 Task: Search one way flight ticket for 4 adults, 2 children, 2 infants in seat and 1 infant on lap in economy from St. Petersburg: St. Pete-clearwater International Airport to Wilmington: Wilmington International Airport on 8-6-2023. Choice of flights is Westjet. Price is upto 100000. Outbound departure time preference is 0:00.
Action: Mouse moved to (231, 314)
Screenshot: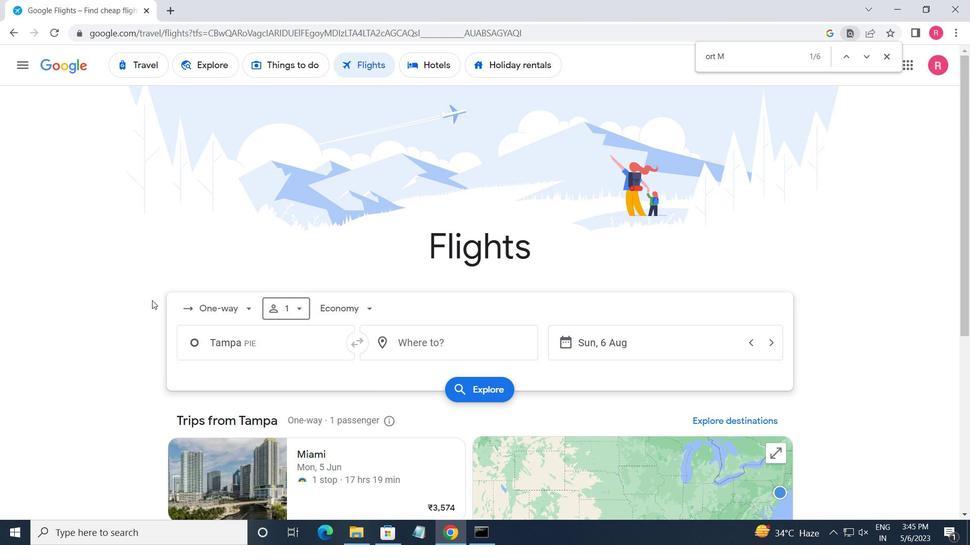 
Action: Mouse pressed left at (231, 314)
Screenshot: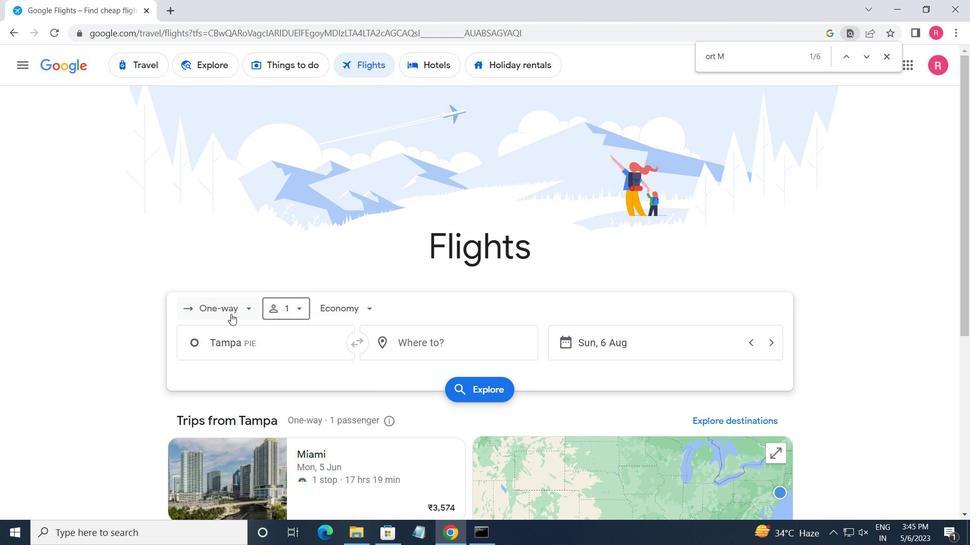 
Action: Mouse moved to (220, 370)
Screenshot: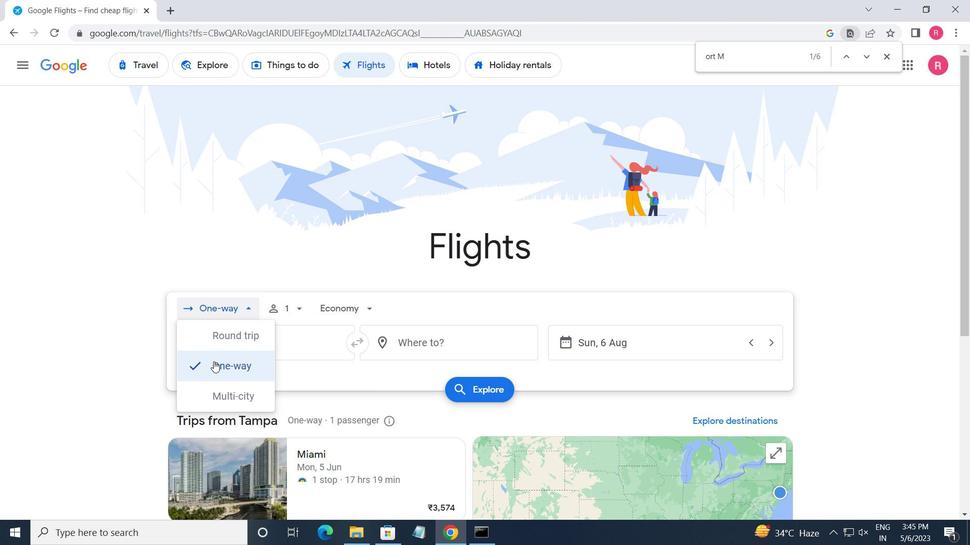 
Action: Mouse pressed left at (220, 370)
Screenshot: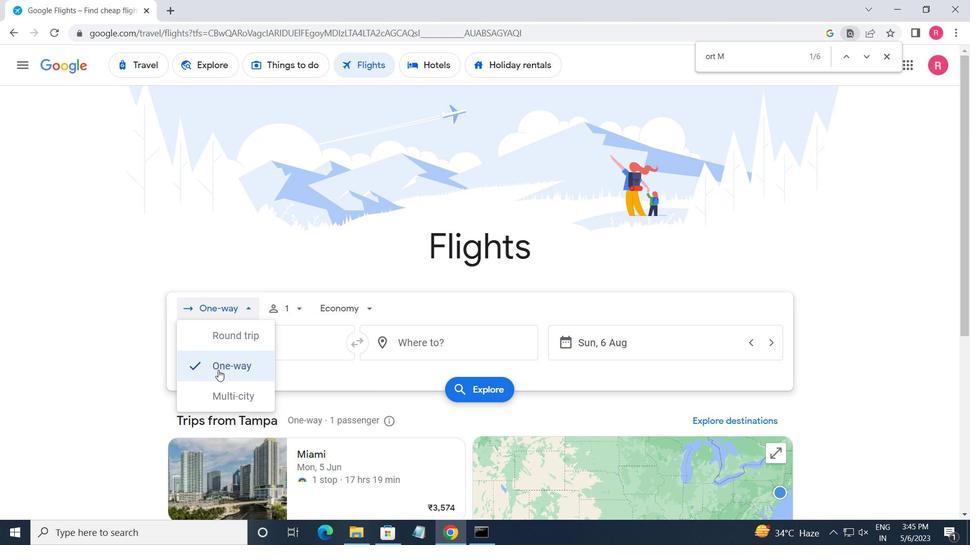 
Action: Mouse moved to (292, 318)
Screenshot: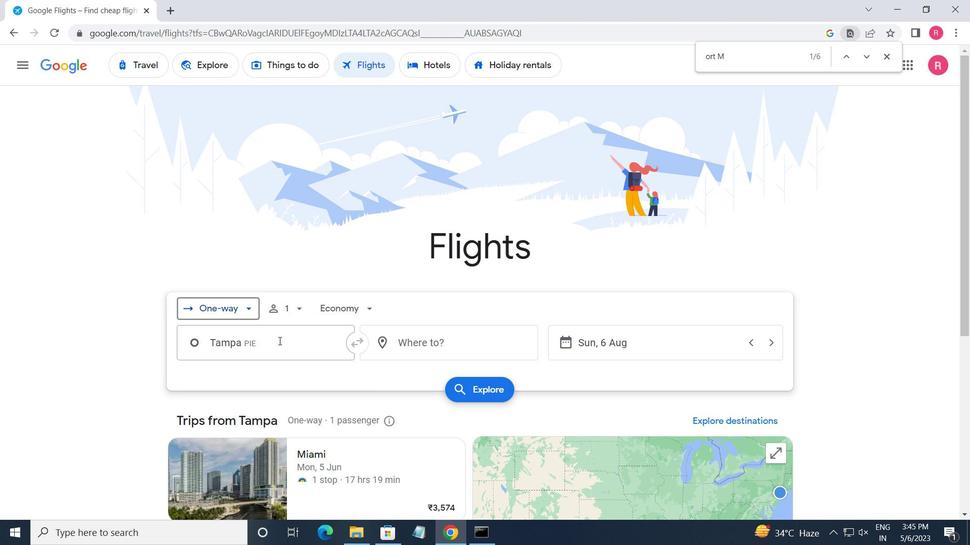 
Action: Mouse pressed left at (292, 318)
Screenshot: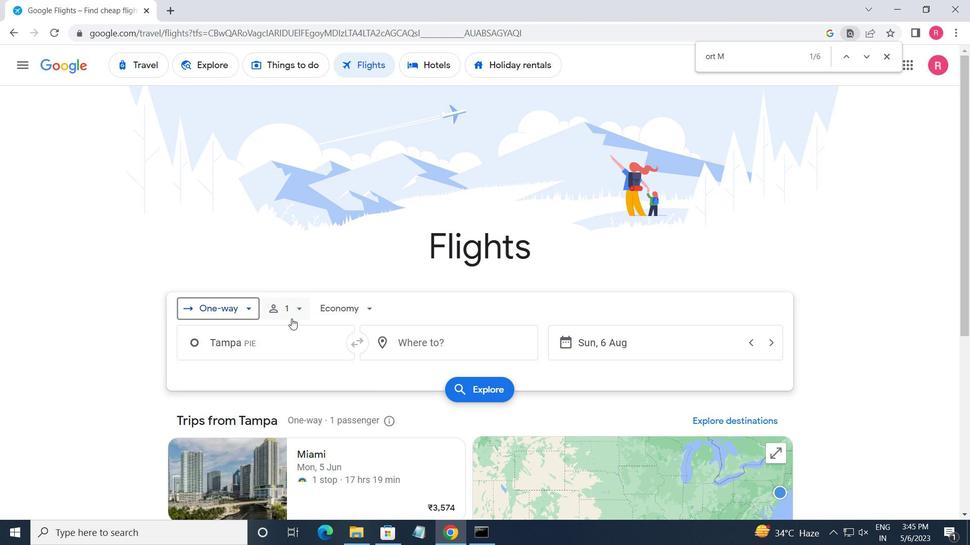 
Action: Mouse moved to (389, 344)
Screenshot: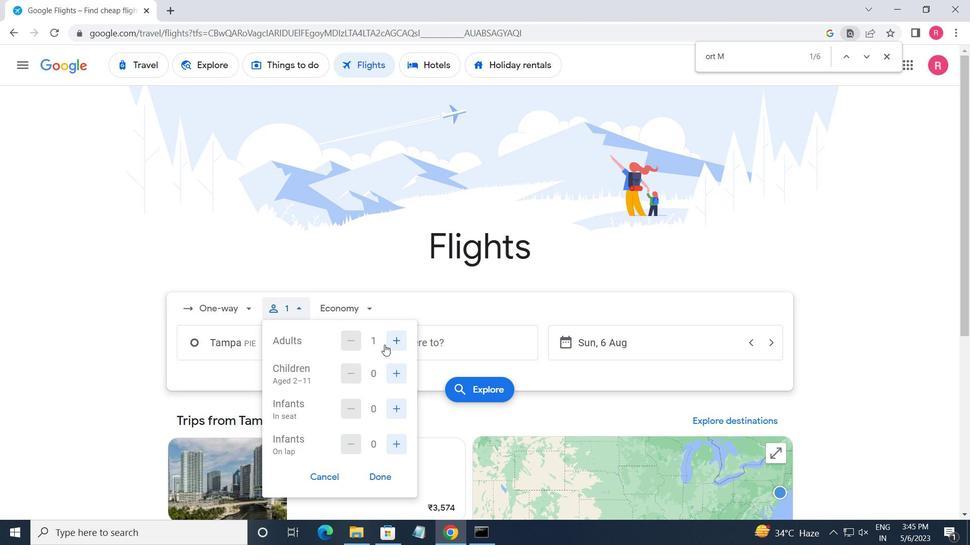 
Action: Mouse pressed left at (389, 344)
Screenshot: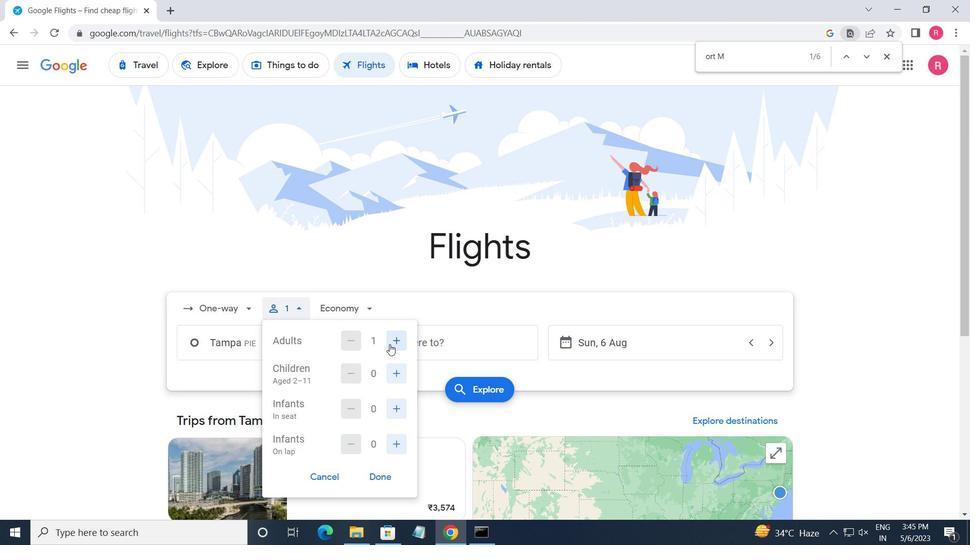 
Action: Mouse moved to (389, 343)
Screenshot: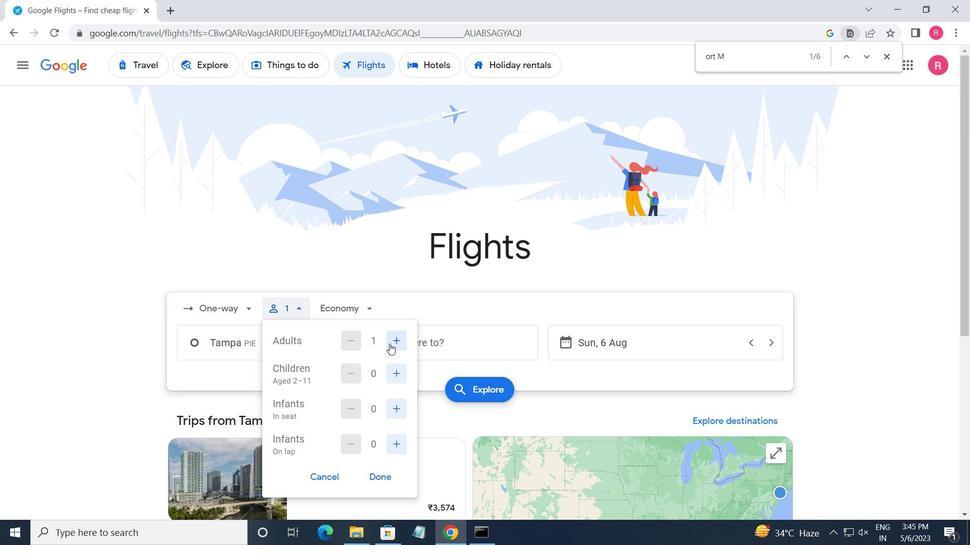 
Action: Mouse pressed left at (389, 343)
Screenshot: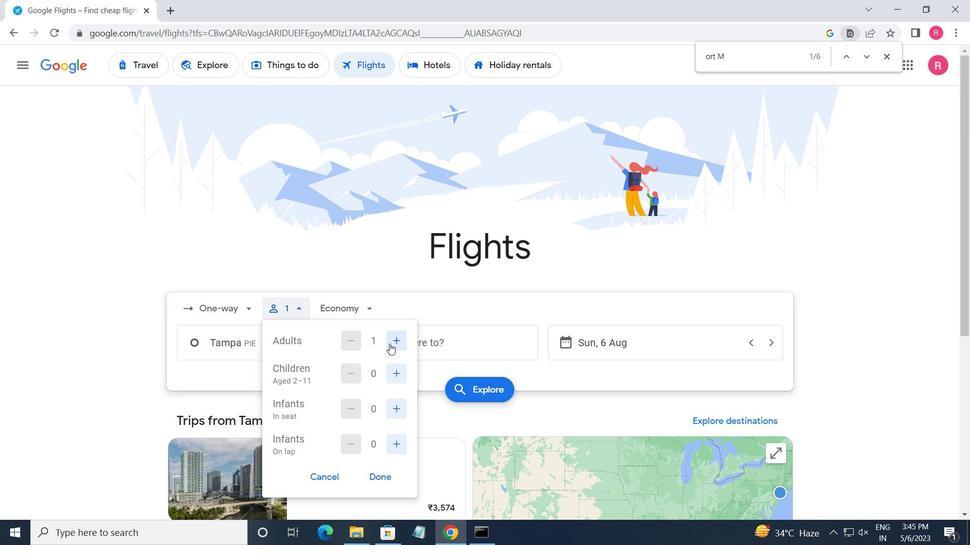 
Action: Mouse pressed left at (389, 343)
Screenshot: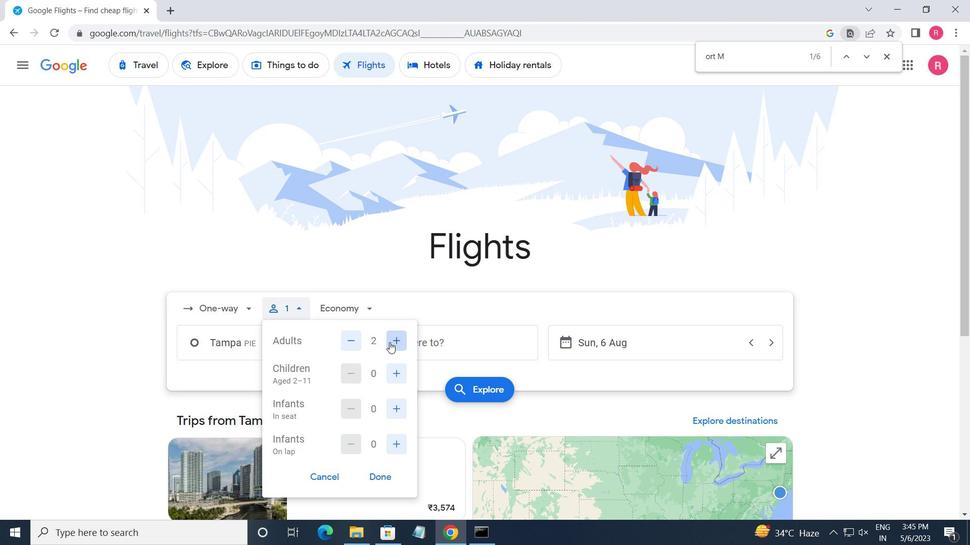 
Action: Mouse moved to (392, 368)
Screenshot: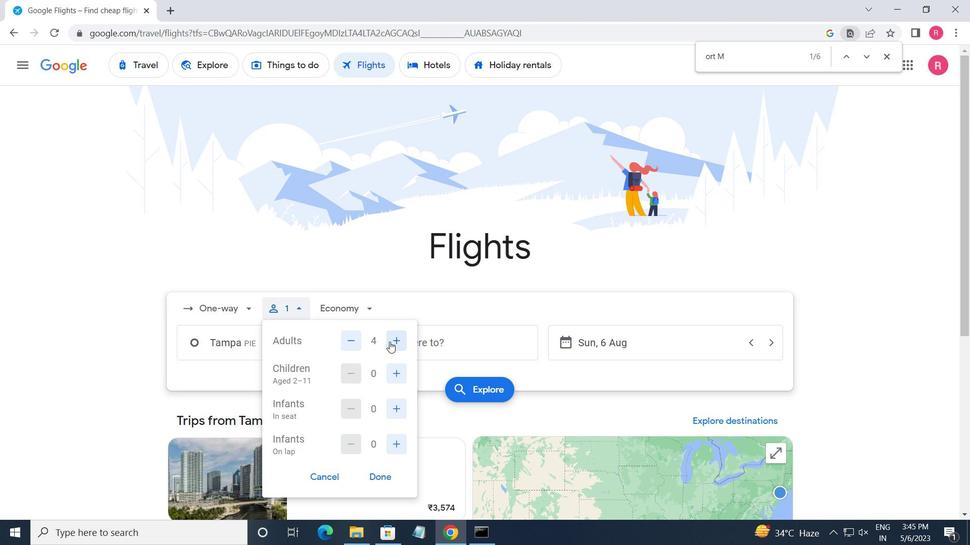 
Action: Mouse pressed left at (392, 368)
Screenshot: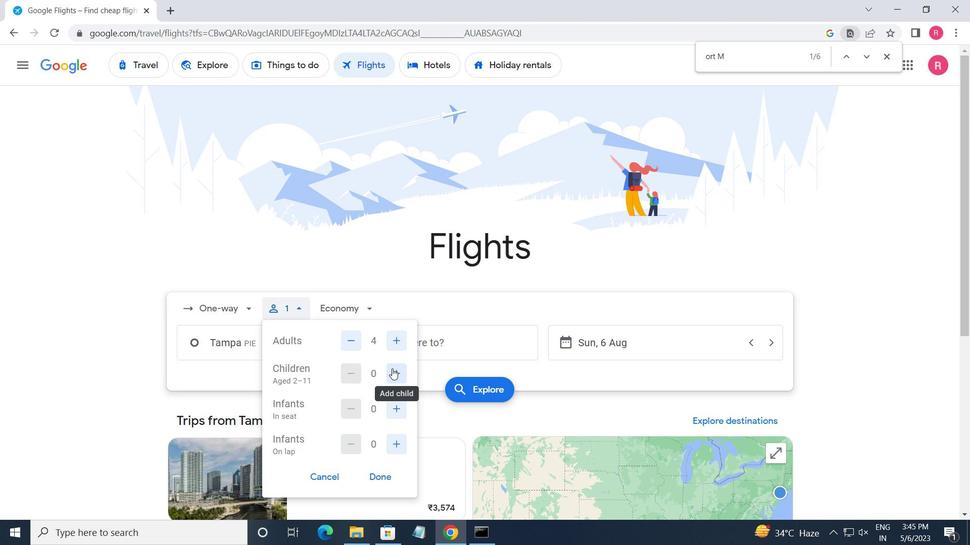 
Action: Mouse pressed left at (392, 368)
Screenshot: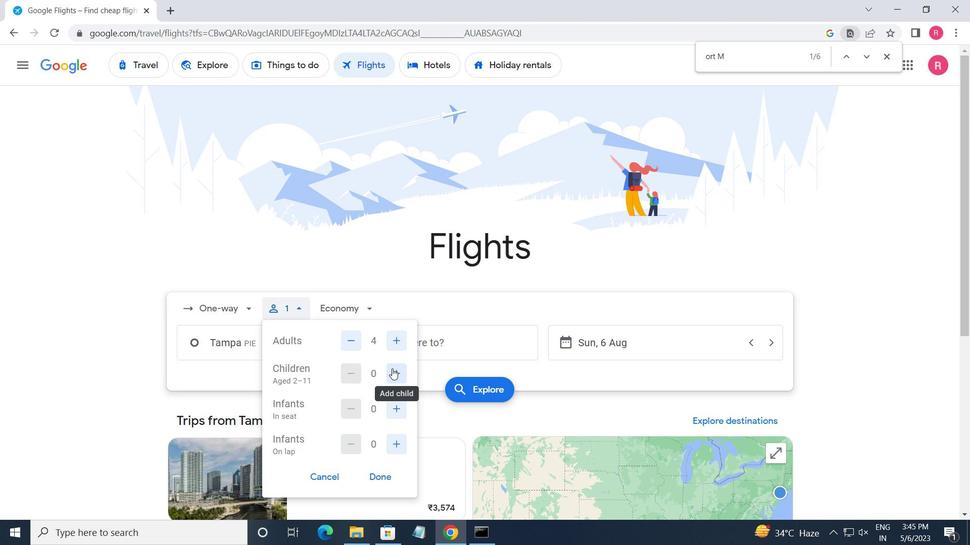 
Action: Mouse moved to (397, 415)
Screenshot: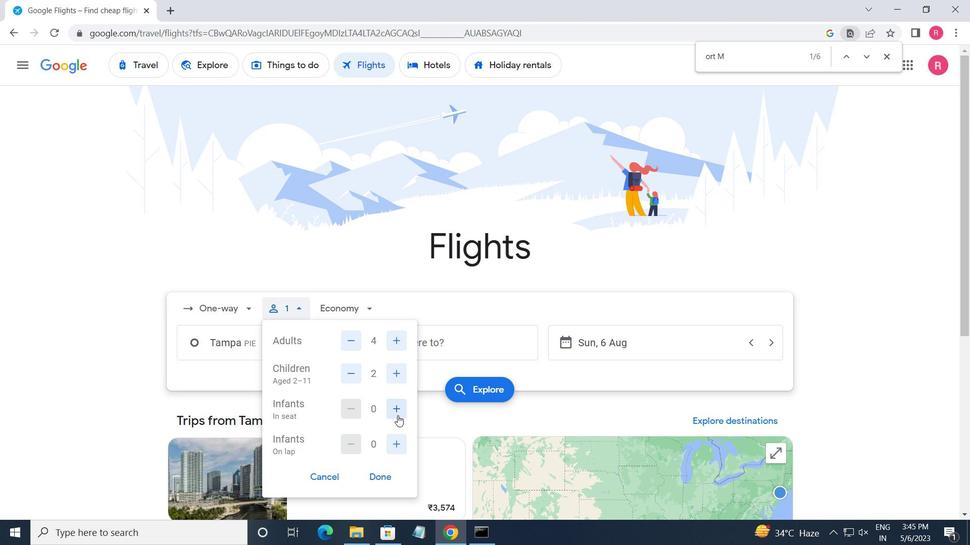 
Action: Mouse pressed left at (397, 415)
Screenshot: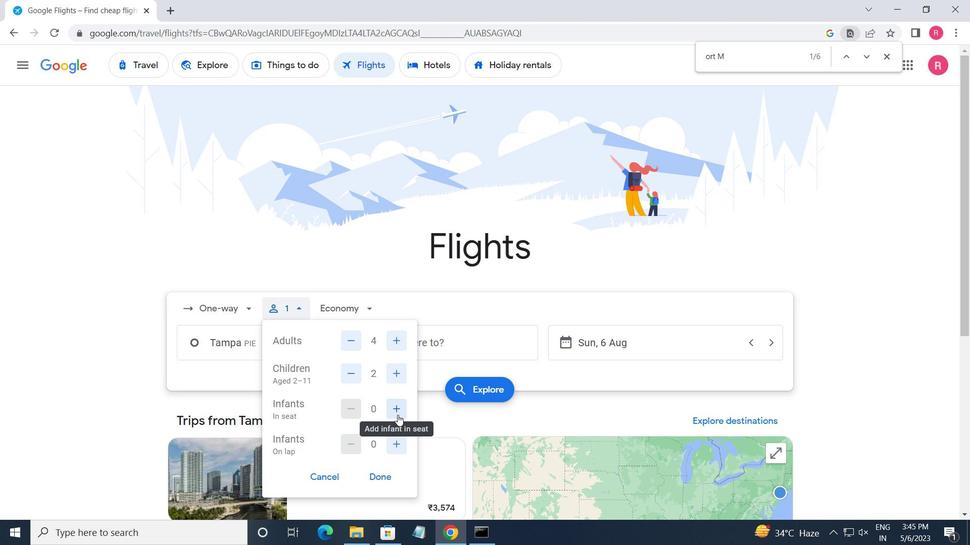 
Action: Mouse pressed left at (397, 415)
Screenshot: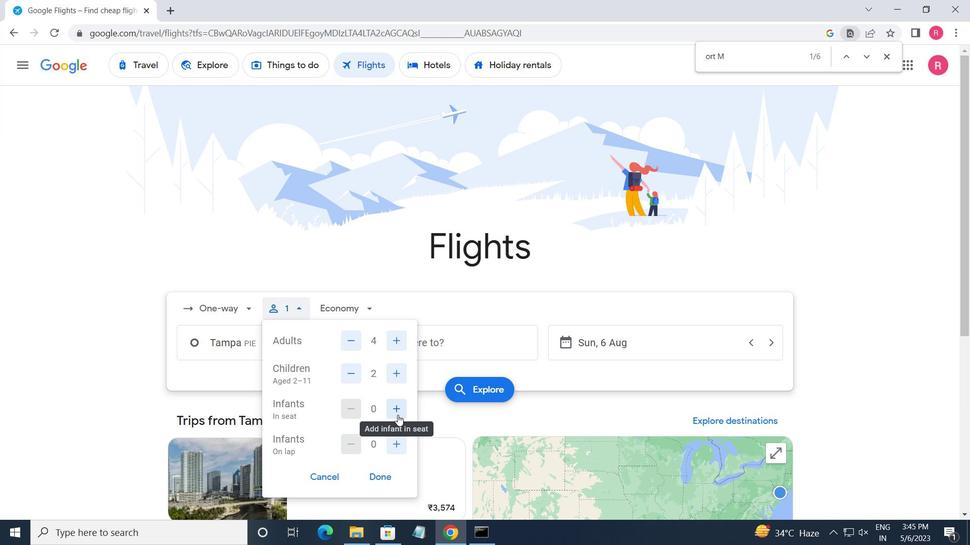 
Action: Mouse moved to (403, 448)
Screenshot: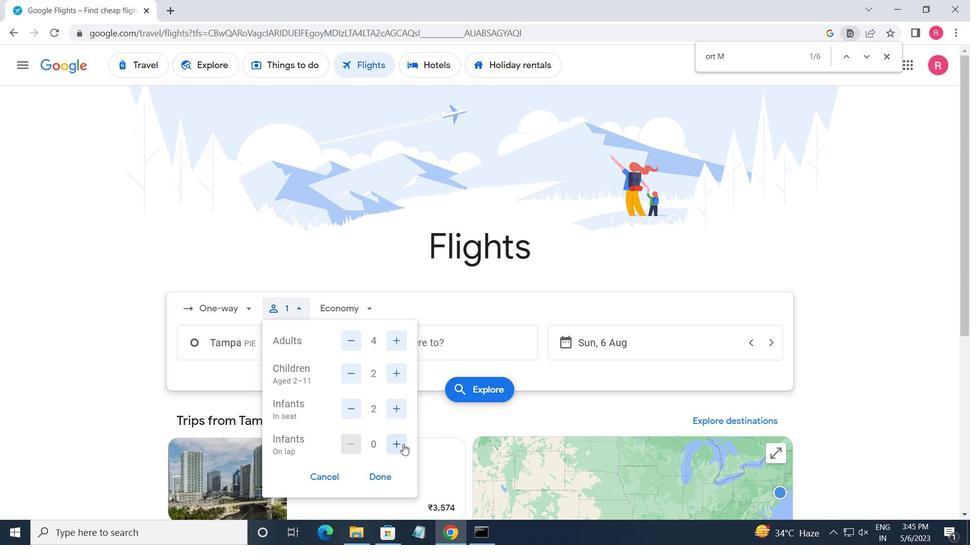
Action: Mouse pressed left at (403, 448)
Screenshot: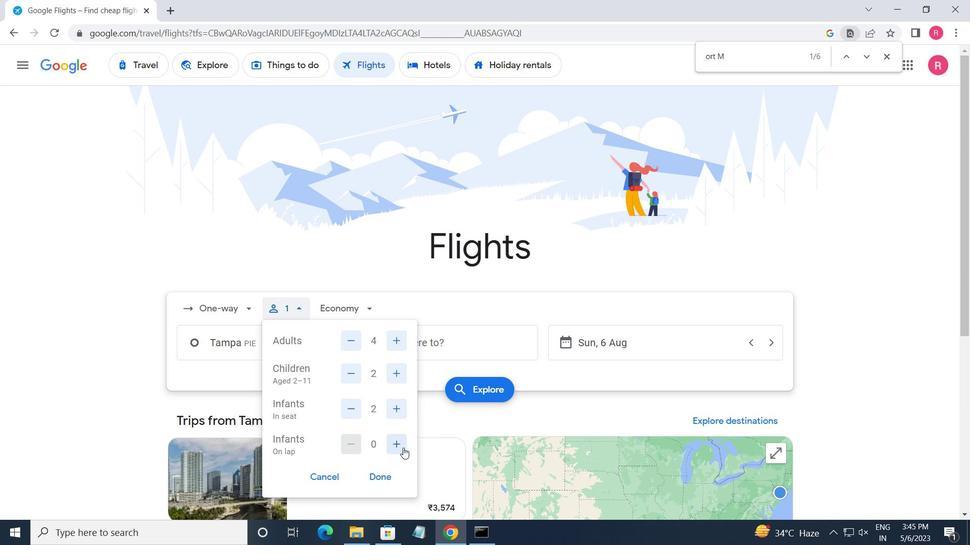 
Action: Mouse moved to (382, 476)
Screenshot: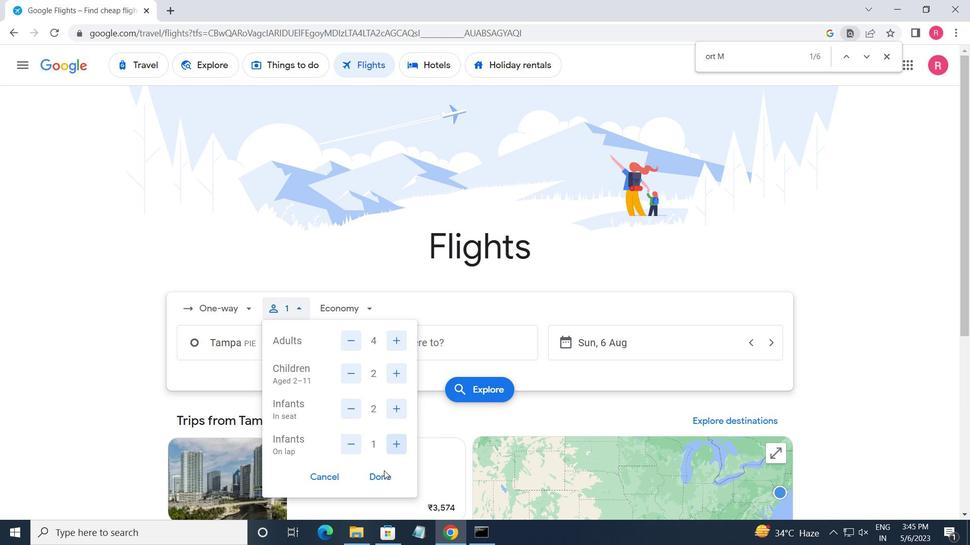 
Action: Mouse pressed left at (382, 476)
Screenshot: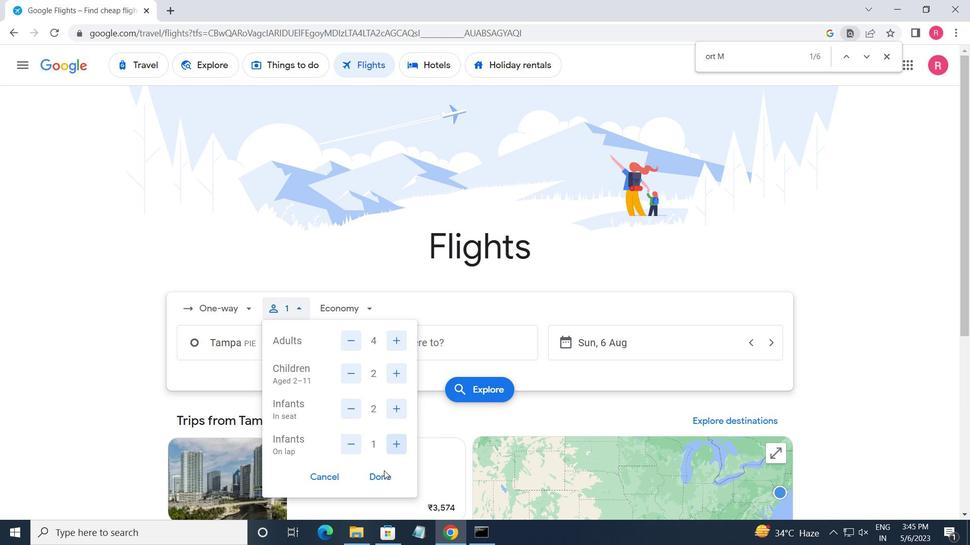 
Action: Mouse moved to (355, 311)
Screenshot: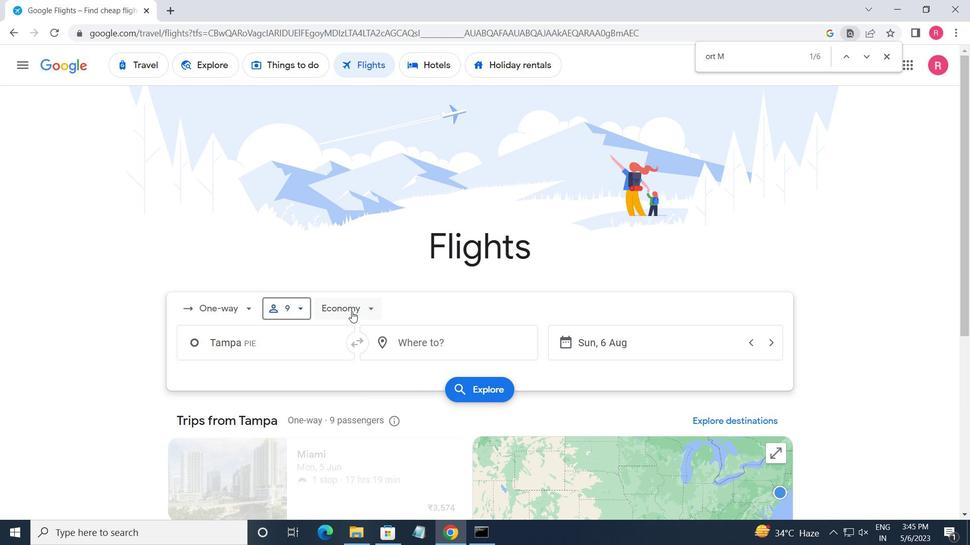 
Action: Mouse pressed left at (355, 311)
Screenshot: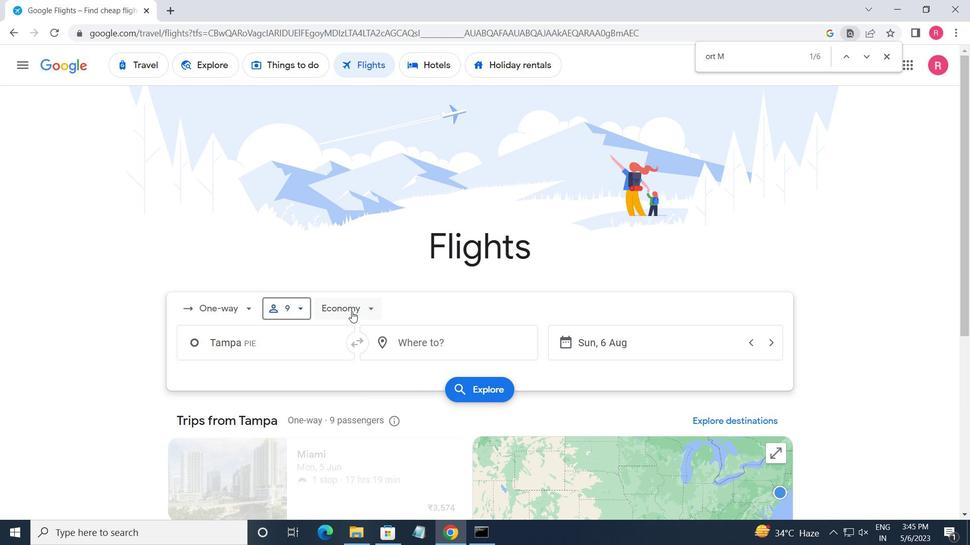 
Action: Mouse moved to (384, 337)
Screenshot: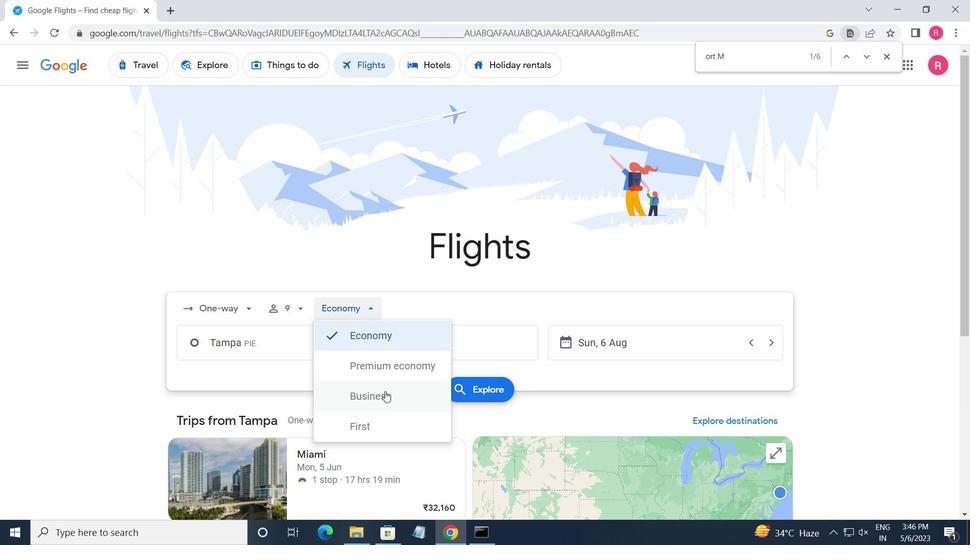
Action: Mouse pressed left at (384, 337)
Screenshot: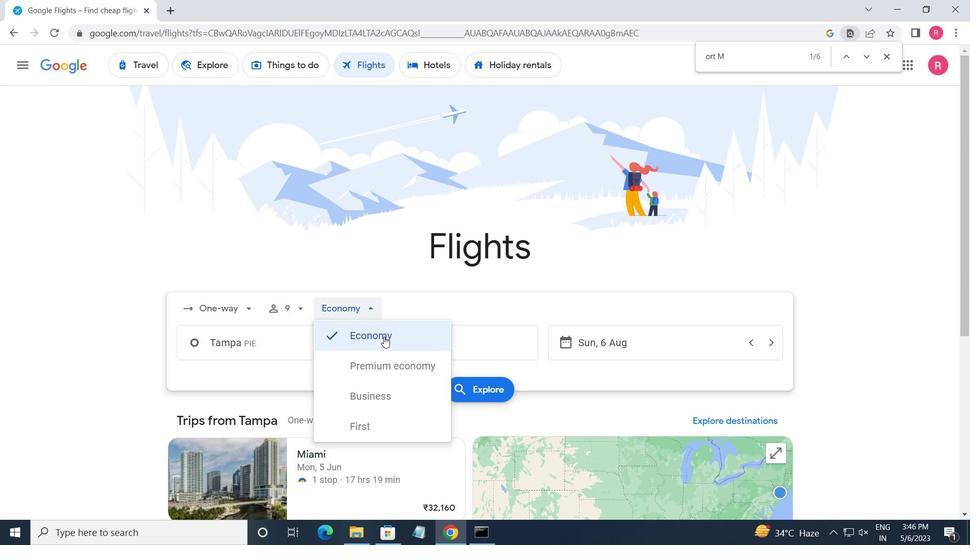 
Action: Mouse moved to (307, 346)
Screenshot: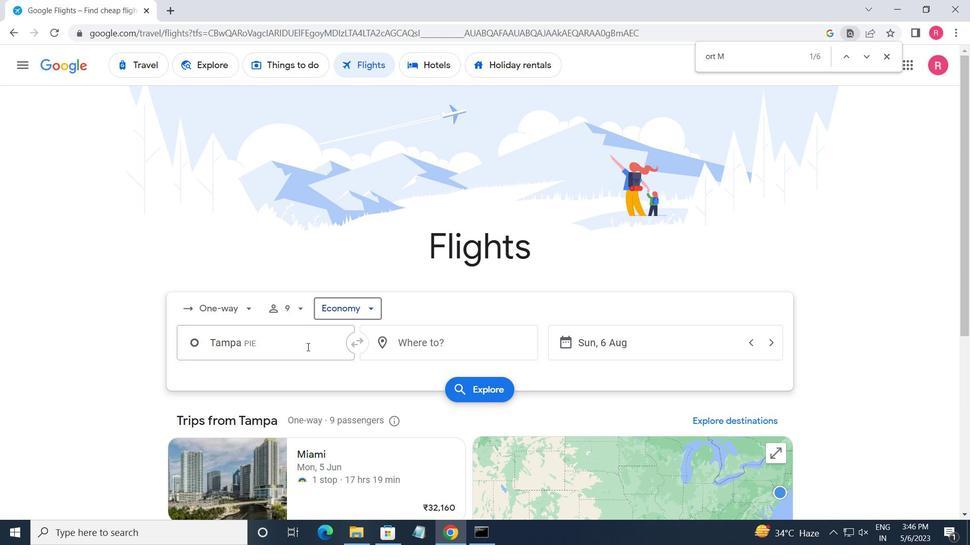 
Action: Mouse pressed left at (307, 346)
Screenshot: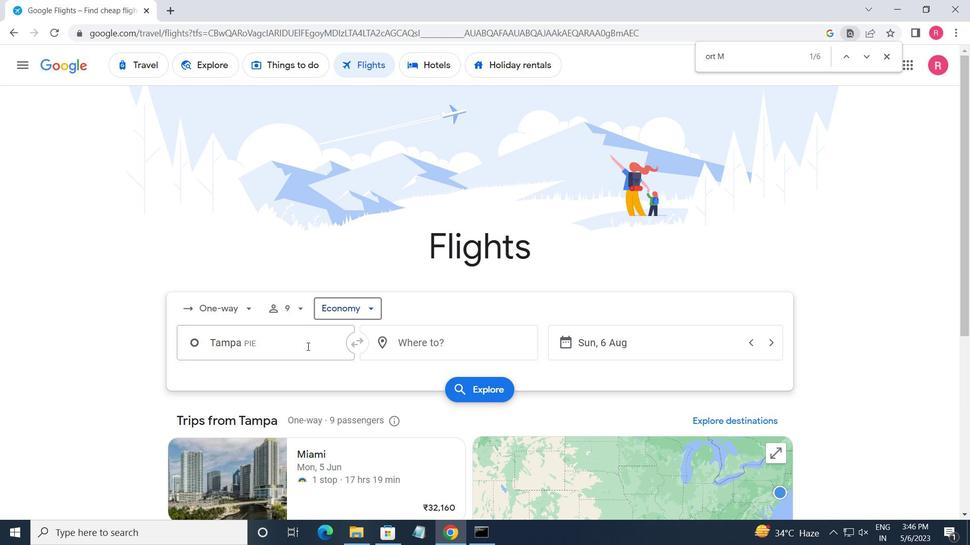 
Action: Key pressed <Key.shift>ST.<Key.space><Key.shift_r>PT<Key.backspace>T<Key.backspace>ETE-
Screenshot: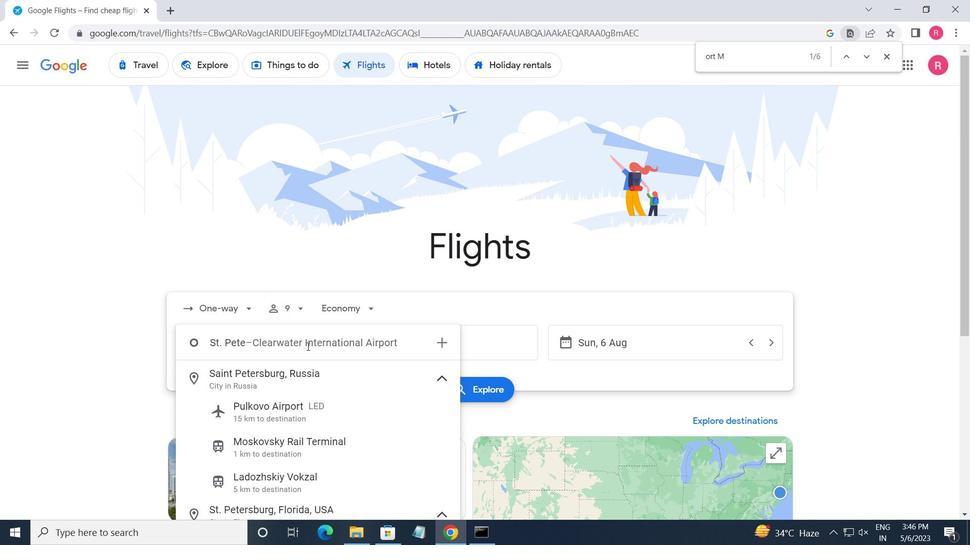 
Action: Mouse moved to (281, 452)
Screenshot: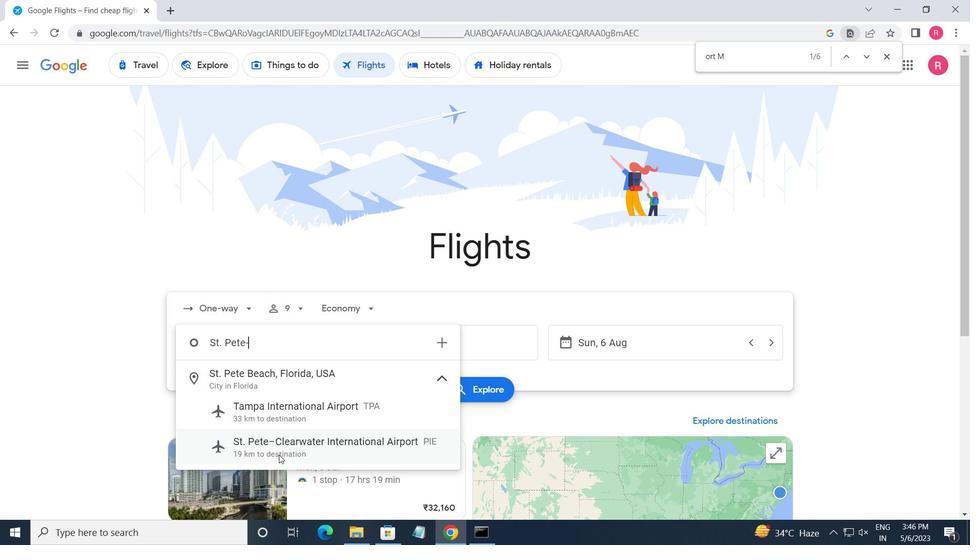 
Action: Mouse pressed left at (281, 452)
Screenshot: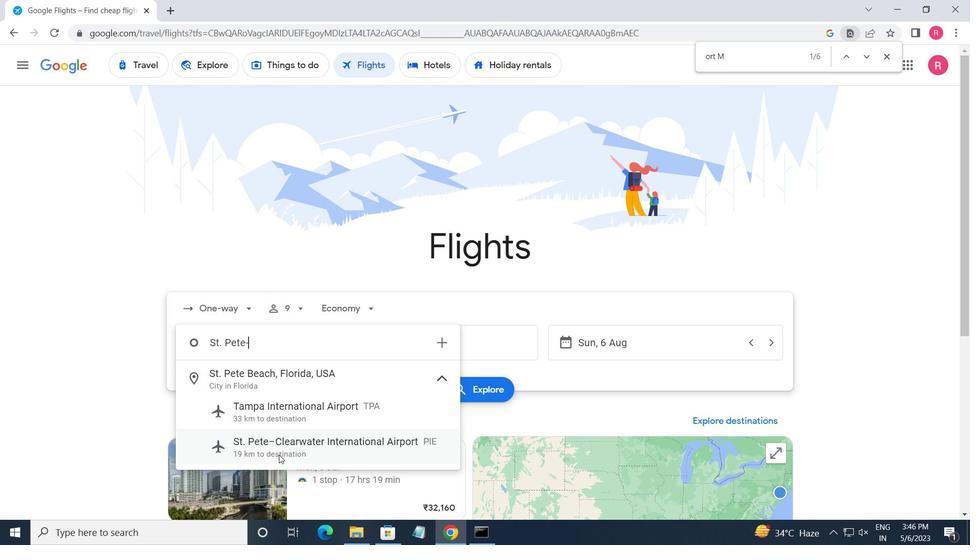 
Action: Mouse moved to (428, 354)
Screenshot: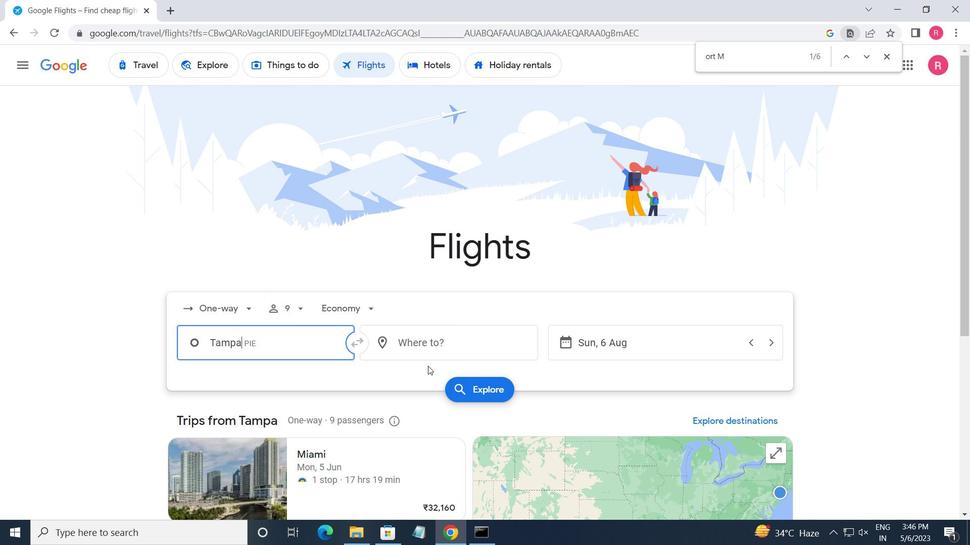 
Action: Mouse pressed left at (428, 354)
Screenshot: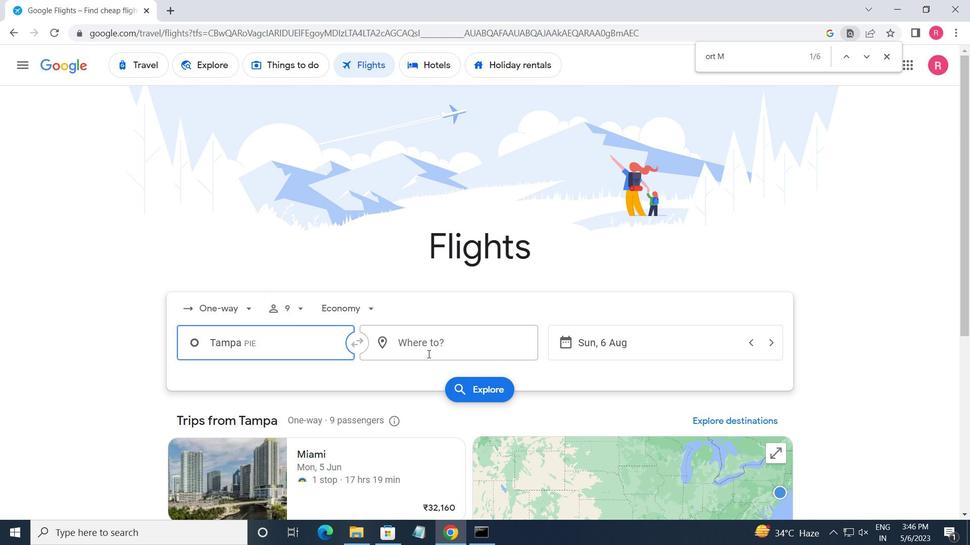 
Action: Mouse moved to (427, 351)
Screenshot: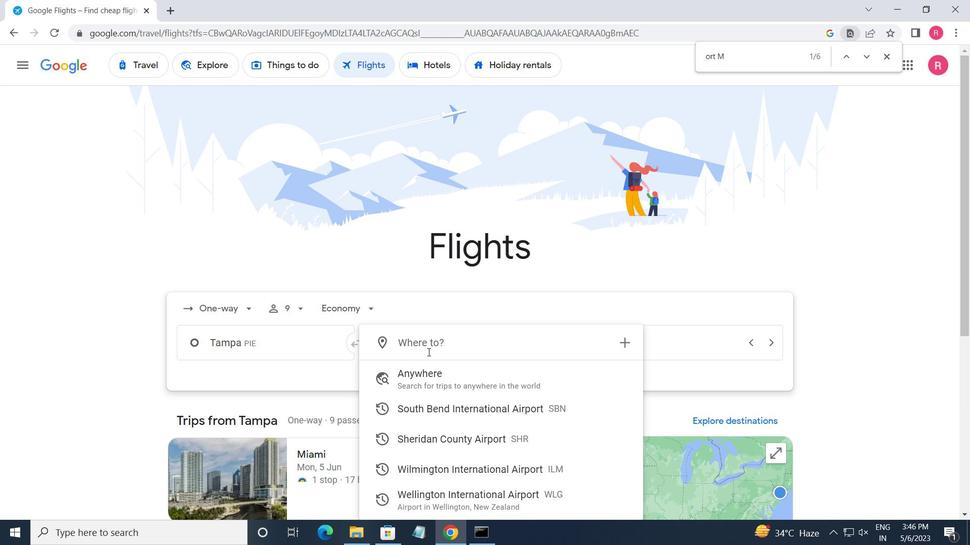 
Action: Key pressed <Key.shift><Key.shift><Key.shift><Key.shift>WILMIN
Screenshot: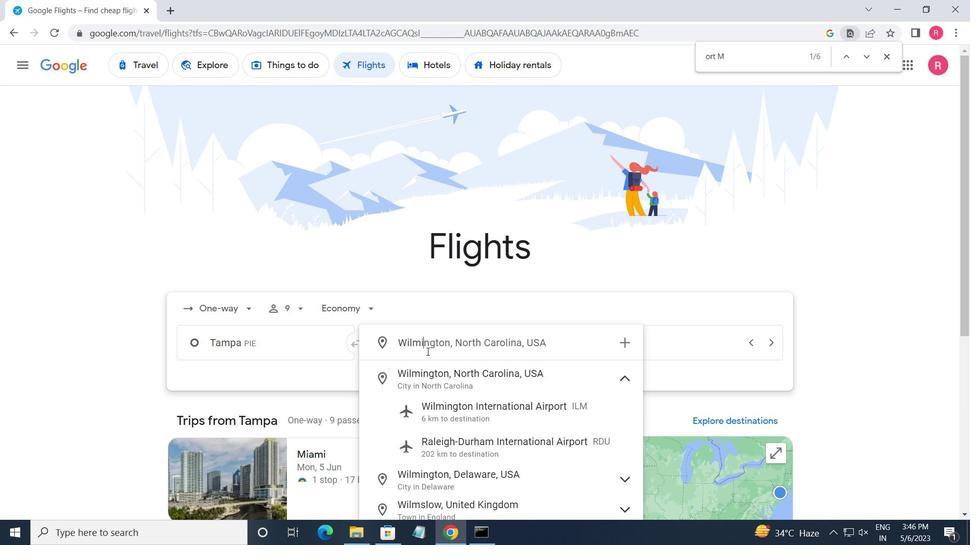 
Action: Mouse moved to (480, 410)
Screenshot: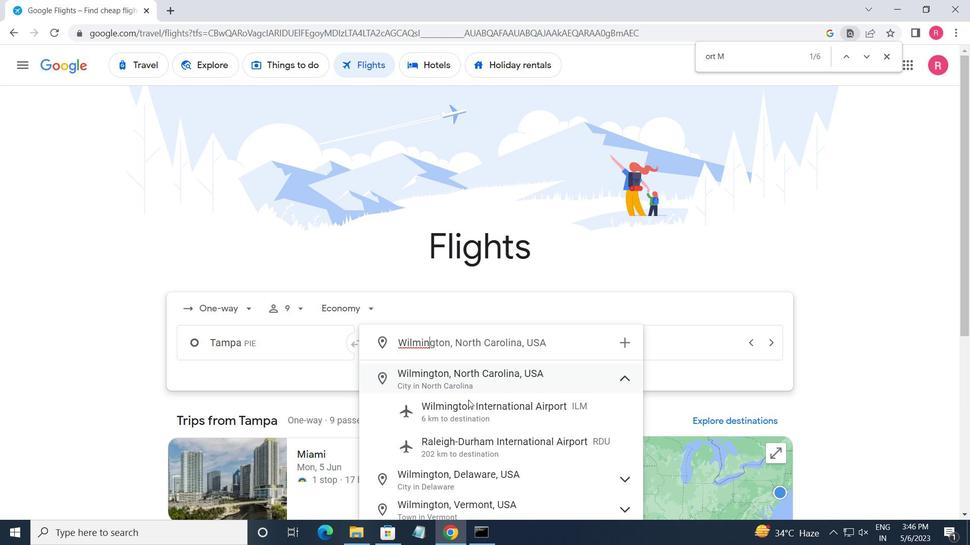 
Action: Mouse pressed left at (480, 410)
Screenshot: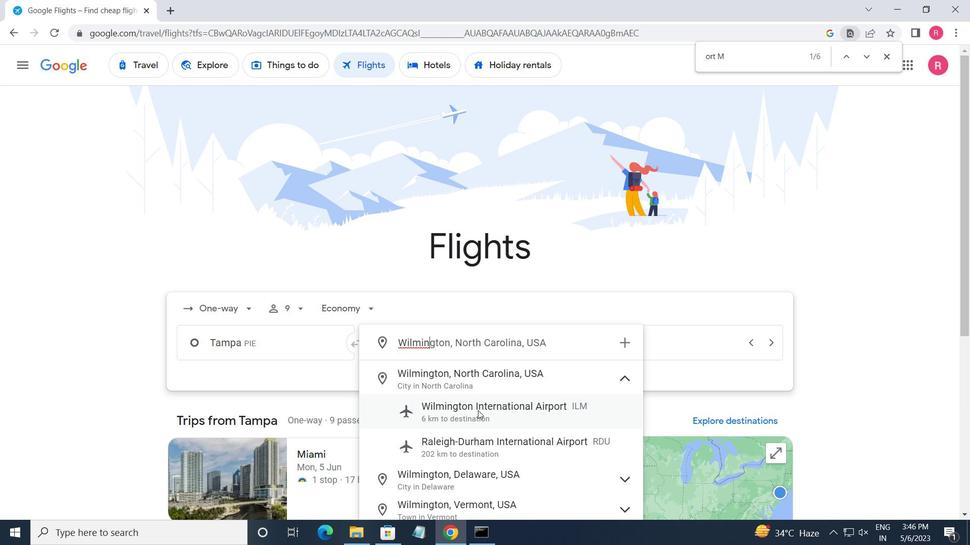 
Action: Mouse moved to (665, 357)
Screenshot: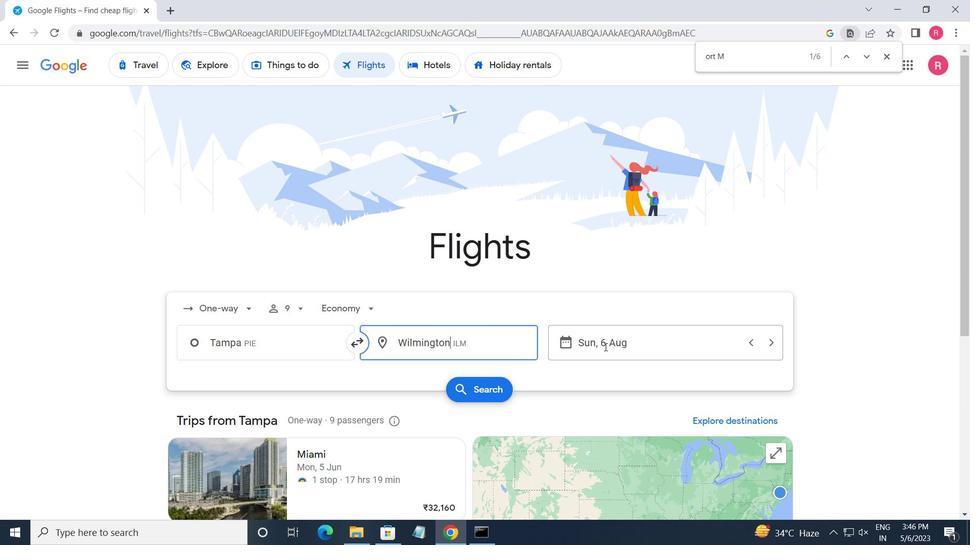 
Action: Mouse pressed left at (665, 357)
Screenshot: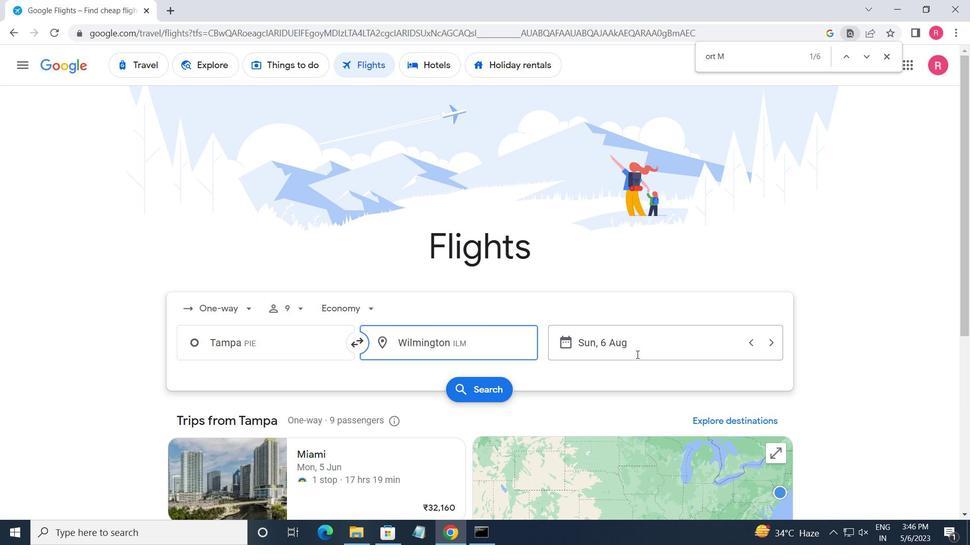
Action: Mouse moved to (337, 325)
Screenshot: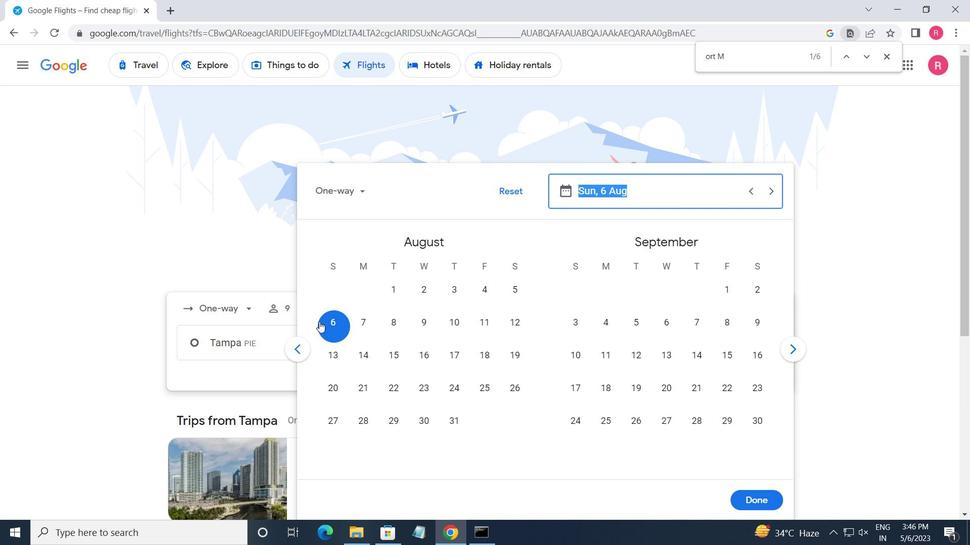 
Action: Mouse pressed left at (337, 325)
Screenshot: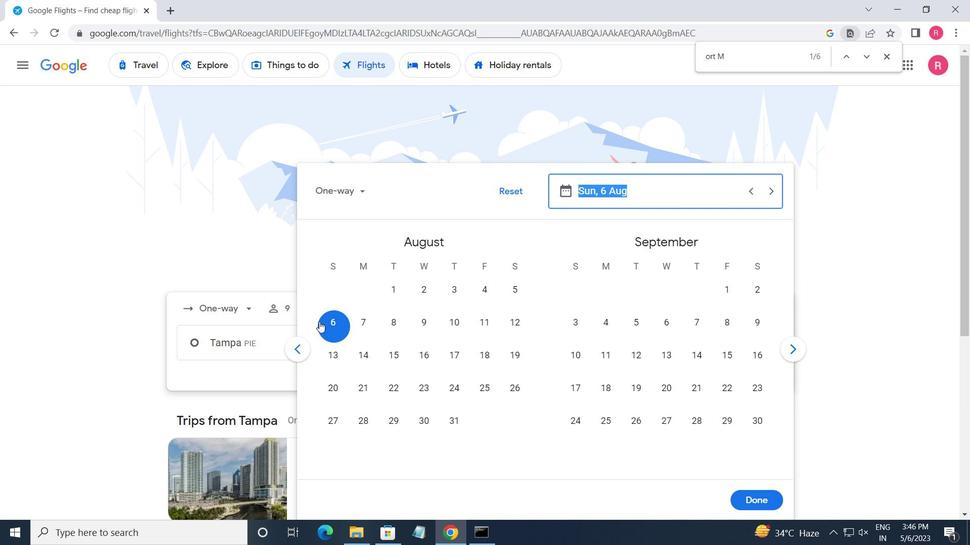 
Action: Mouse moved to (752, 496)
Screenshot: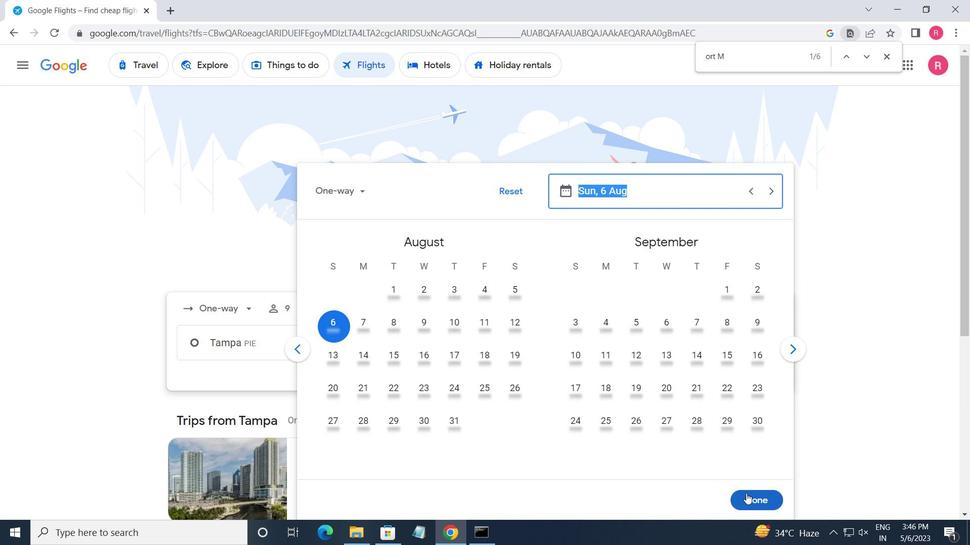 
Action: Mouse pressed left at (752, 496)
Screenshot: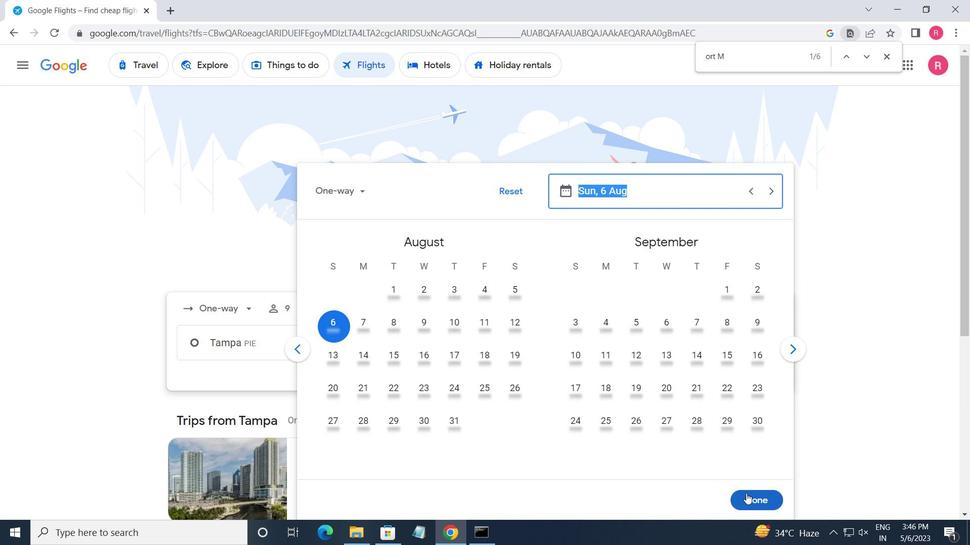 
Action: Mouse moved to (471, 391)
Screenshot: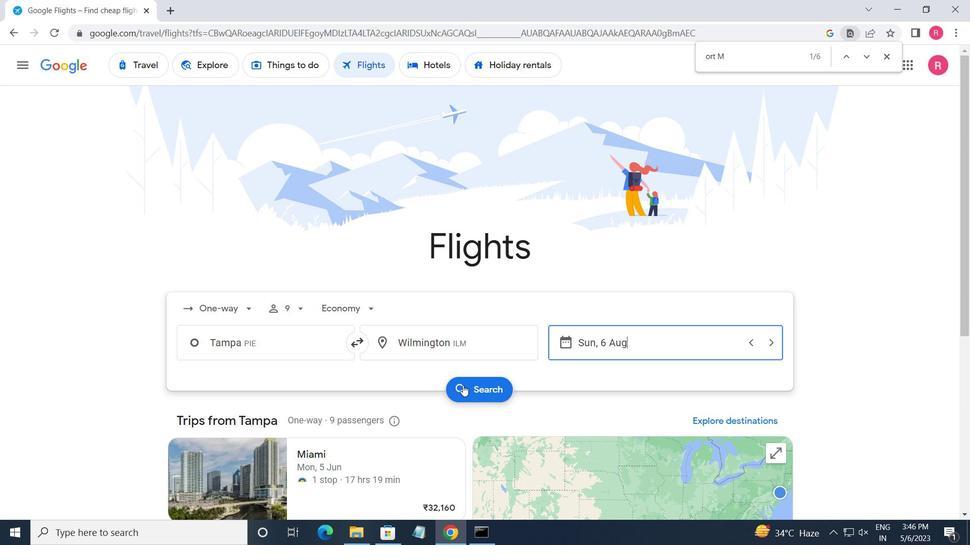
Action: Mouse pressed left at (471, 391)
Screenshot: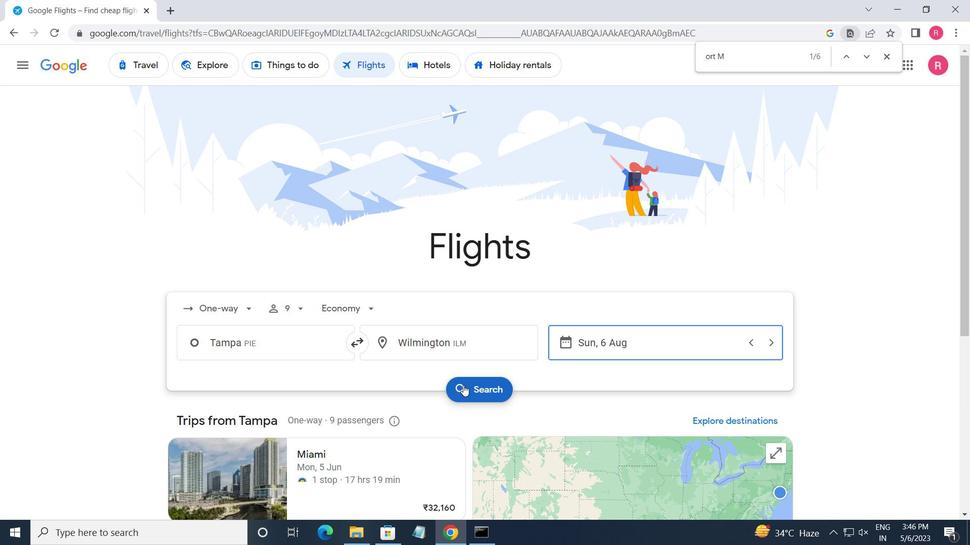 
Action: Mouse moved to (191, 185)
Screenshot: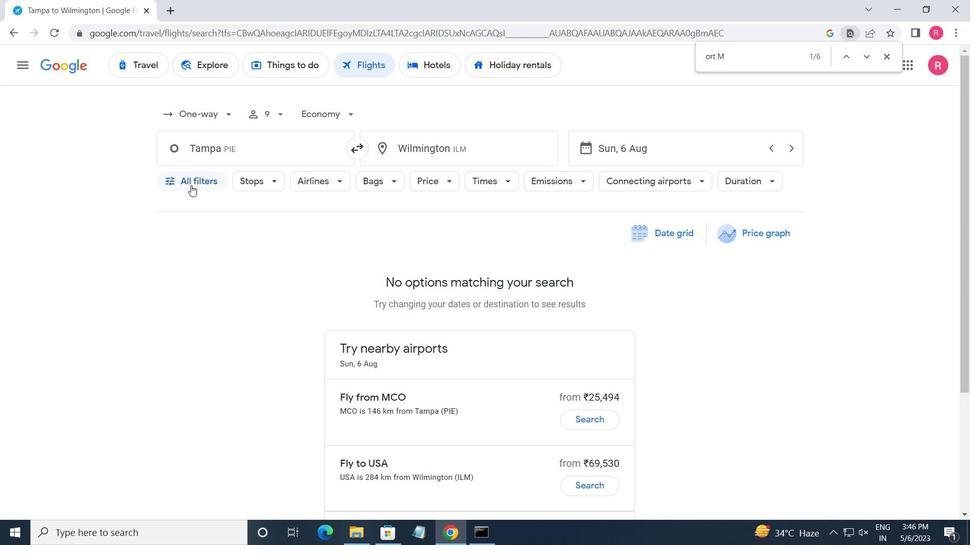 
Action: Mouse pressed left at (191, 185)
Screenshot: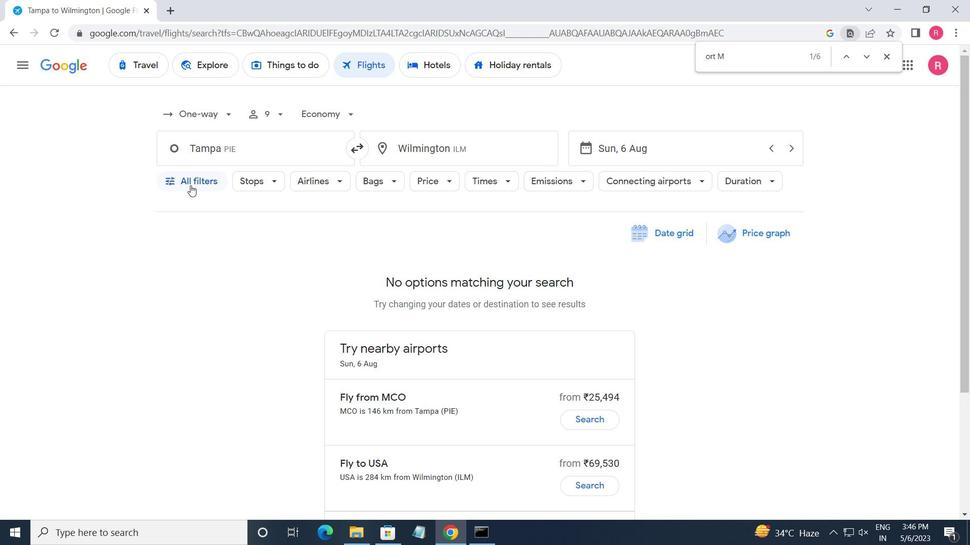 
Action: Mouse moved to (227, 270)
Screenshot: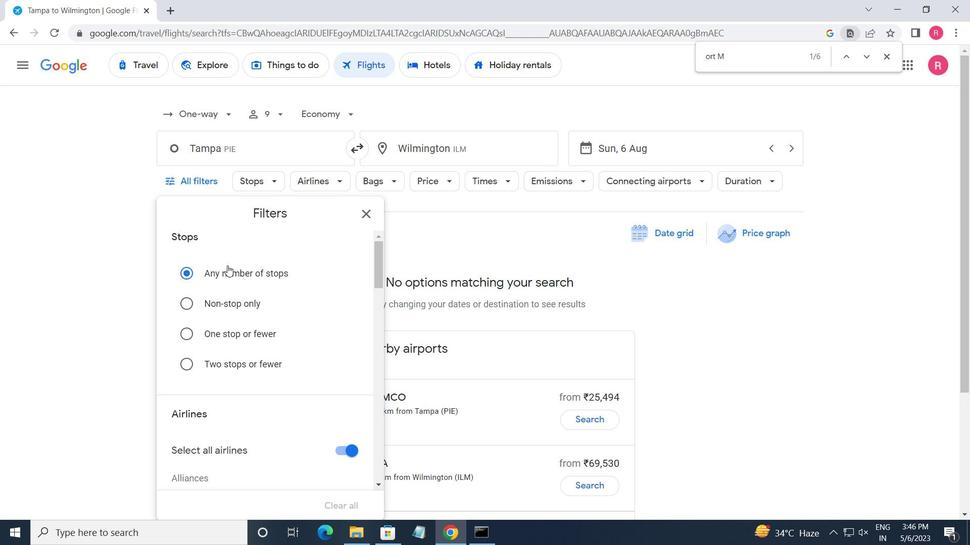 
Action: Mouse scrolled (227, 270) with delta (0, 0)
Screenshot: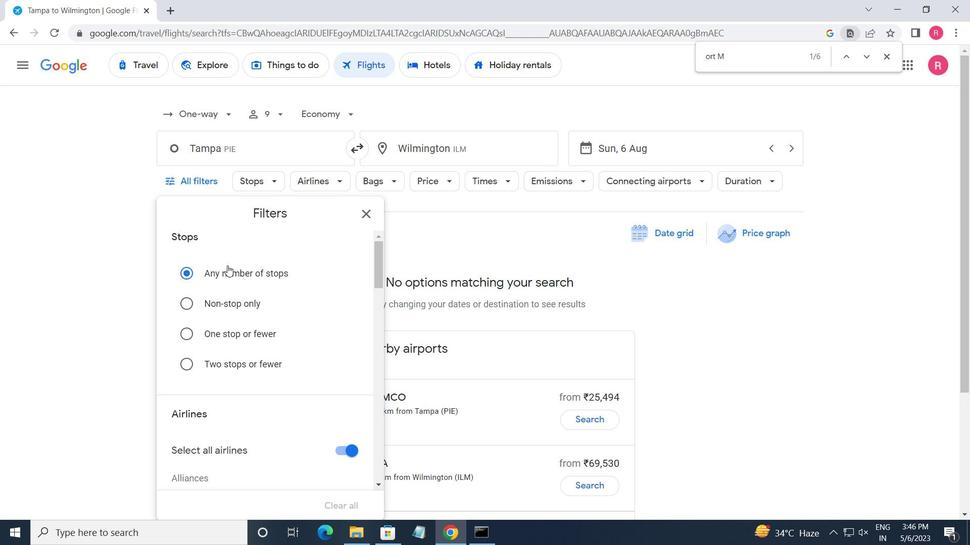 
Action: Mouse moved to (227, 271)
Screenshot: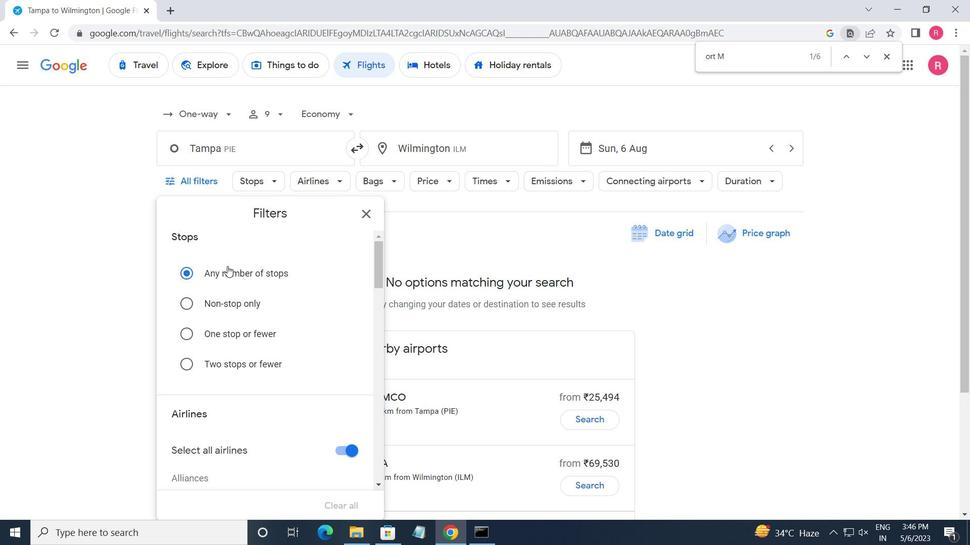
Action: Mouse scrolled (227, 270) with delta (0, 0)
Screenshot: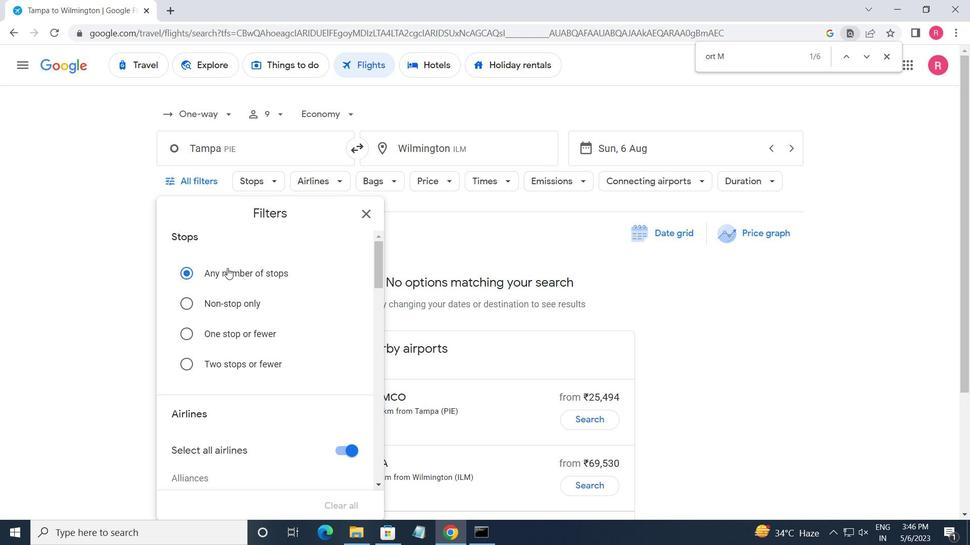 
Action: Mouse scrolled (227, 270) with delta (0, 0)
Screenshot: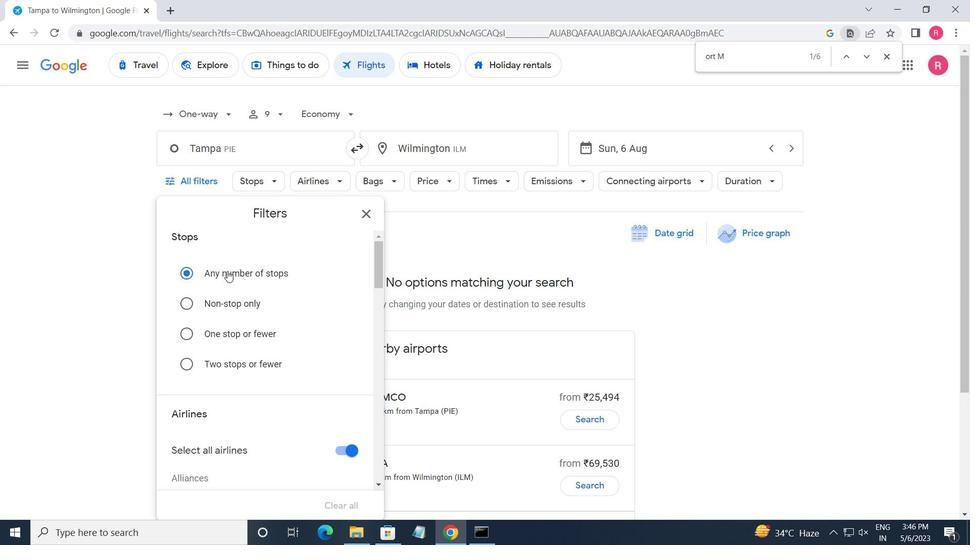 
Action: Mouse moved to (227, 272)
Screenshot: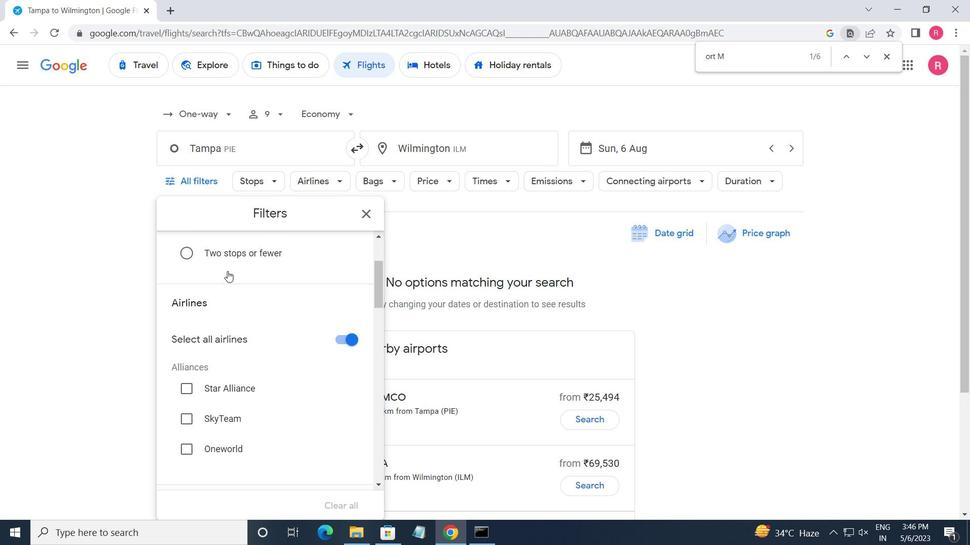 
Action: Mouse scrolled (227, 271) with delta (0, 0)
Screenshot: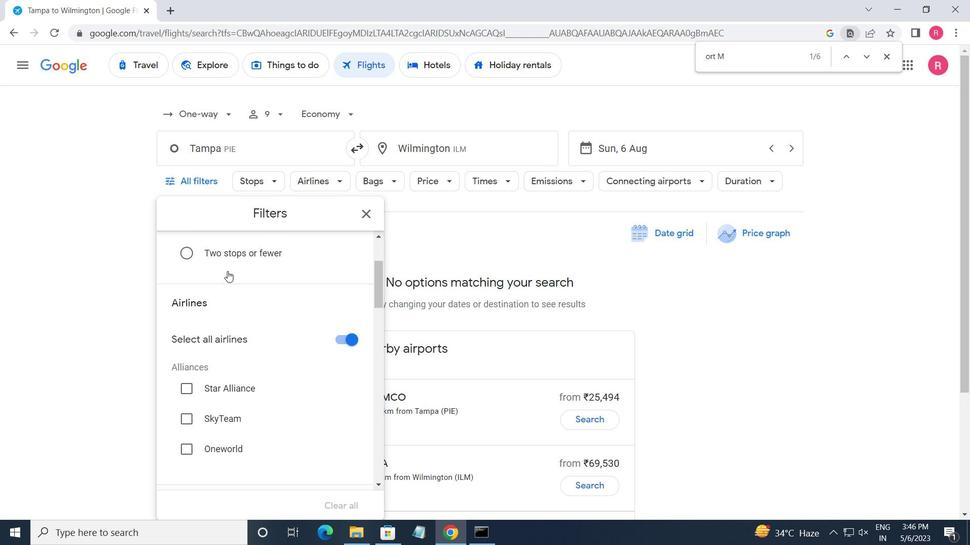 
Action: Mouse moved to (240, 291)
Screenshot: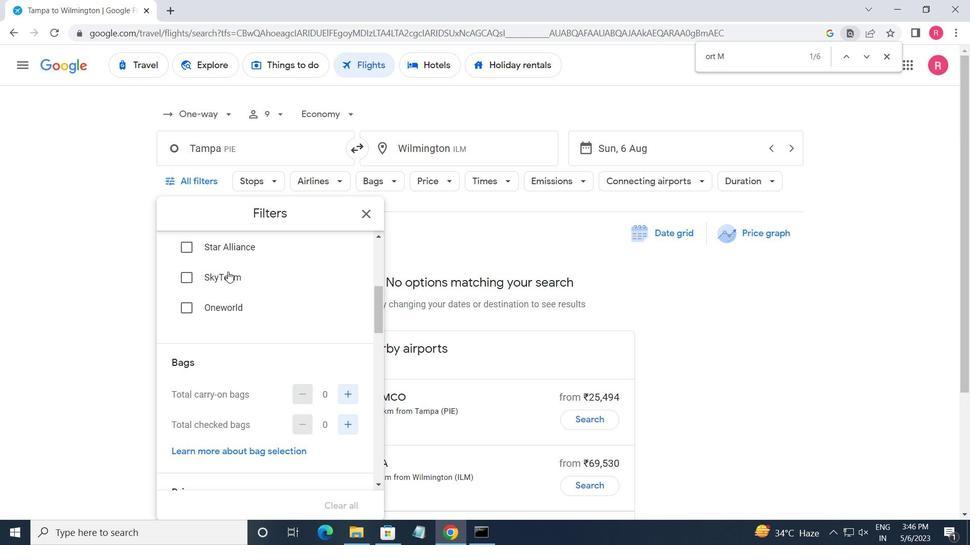 
Action: Mouse scrolled (240, 290) with delta (0, 0)
Screenshot: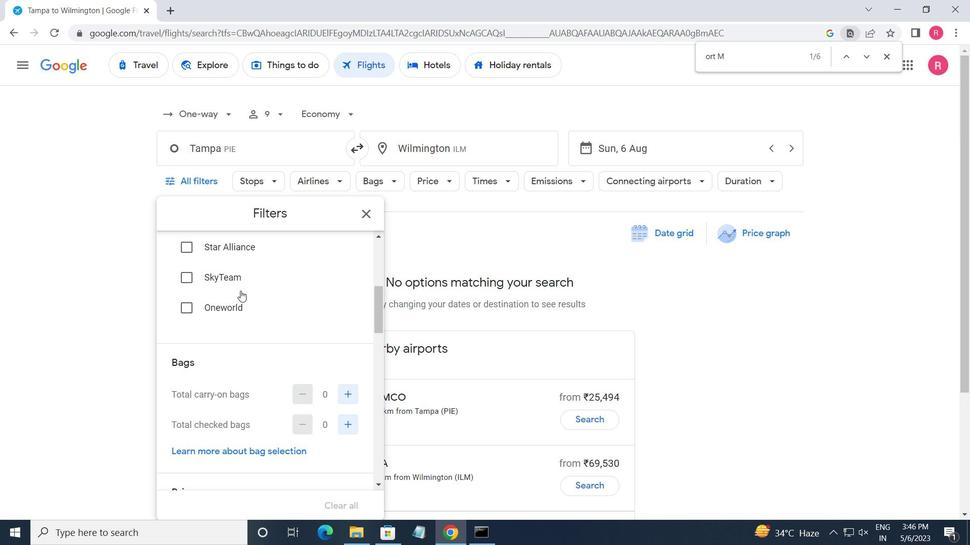 
Action: Mouse scrolled (240, 290) with delta (0, 0)
Screenshot: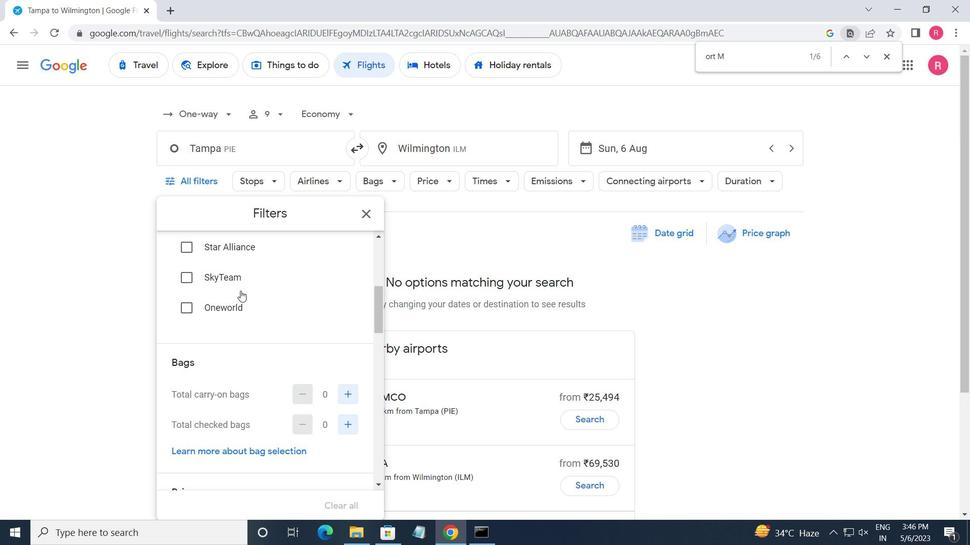 
Action: Mouse moved to (248, 294)
Screenshot: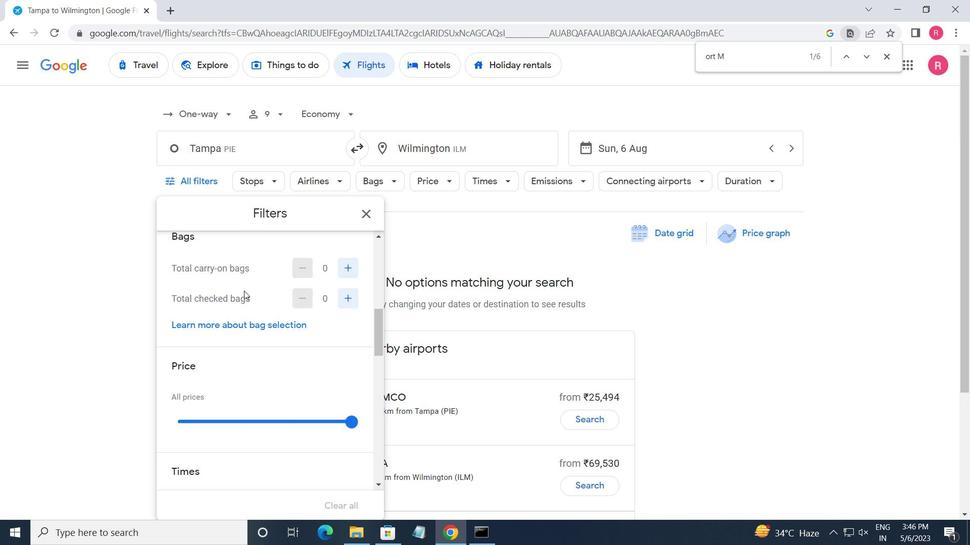 
Action: Mouse scrolled (248, 294) with delta (0, 0)
Screenshot: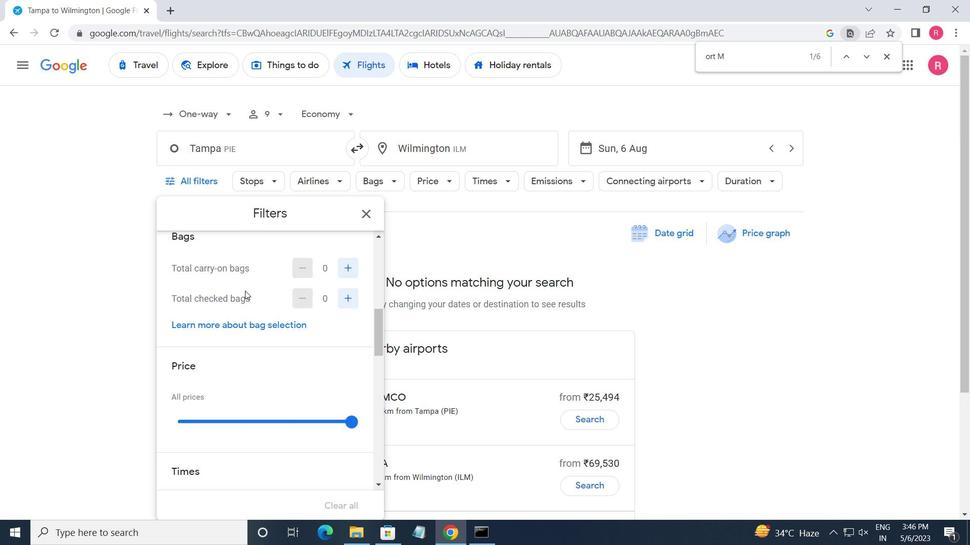 
Action: Mouse moved to (248, 295)
Screenshot: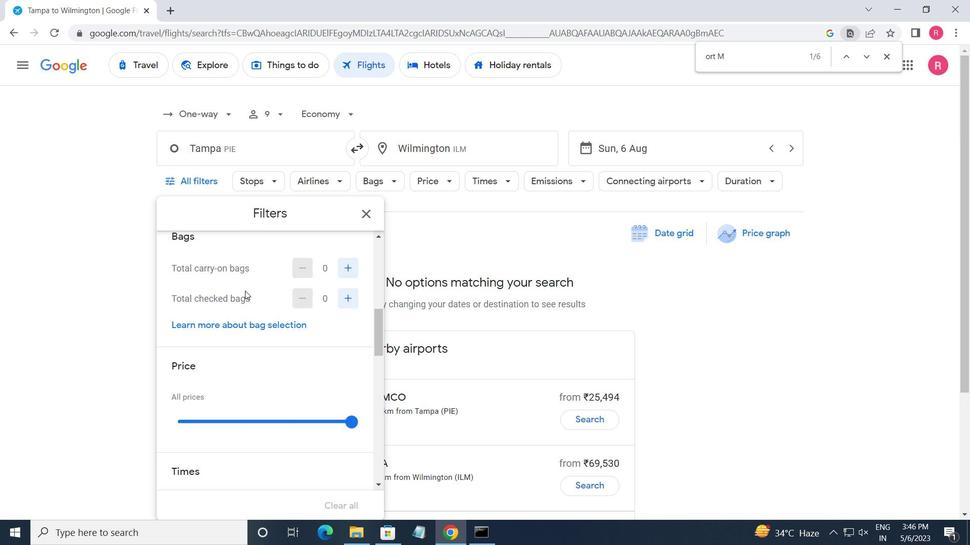 
Action: Mouse scrolled (248, 295) with delta (0, 0)
Screenshot: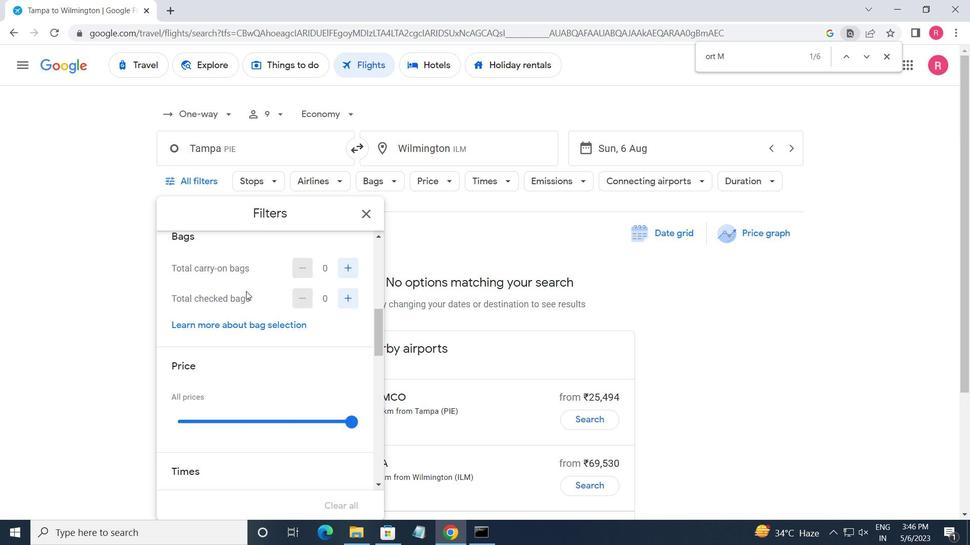 
Action: Mouse moved to (352, 299)
Screenshot: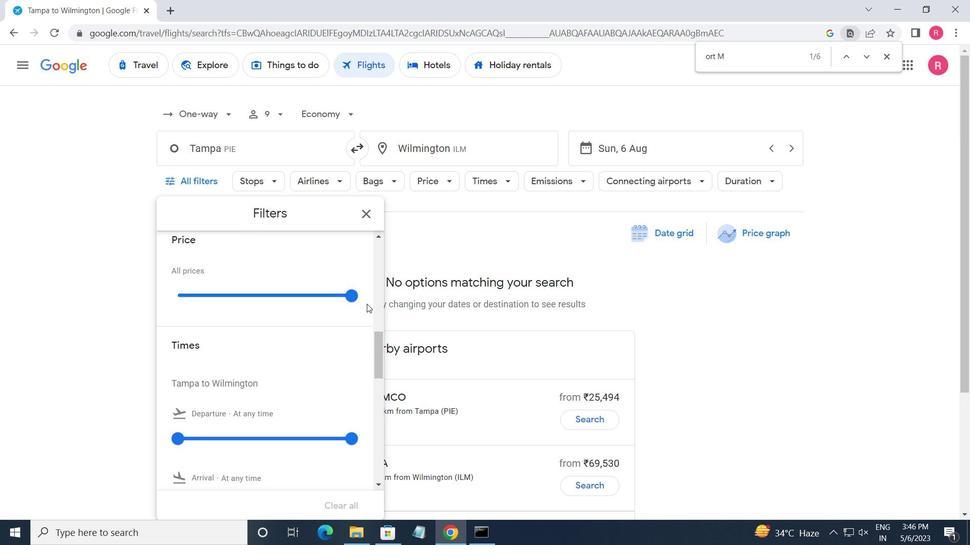 
Action: Mouse pressed left at (352, 299)
Screenshot: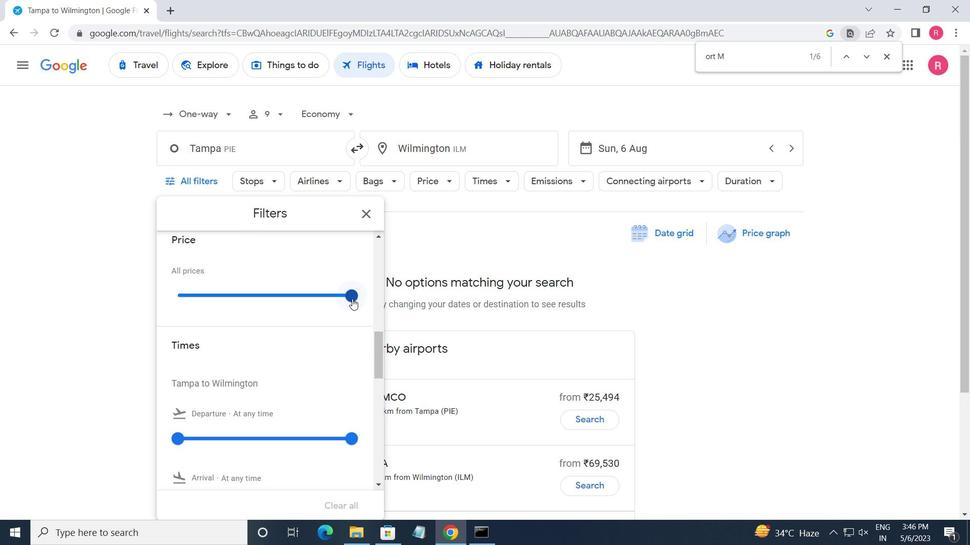 
Action: Mouse scrolled (352, 299) with delta (0, 0)
Screenshot: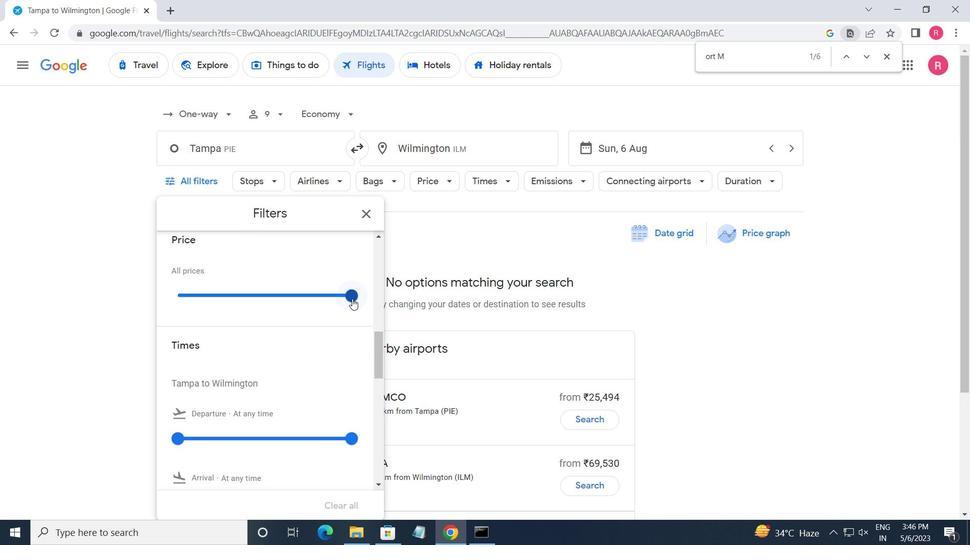 
Action: Mouse scrolled (352, 299) with delta (0, 0)
Screenshot: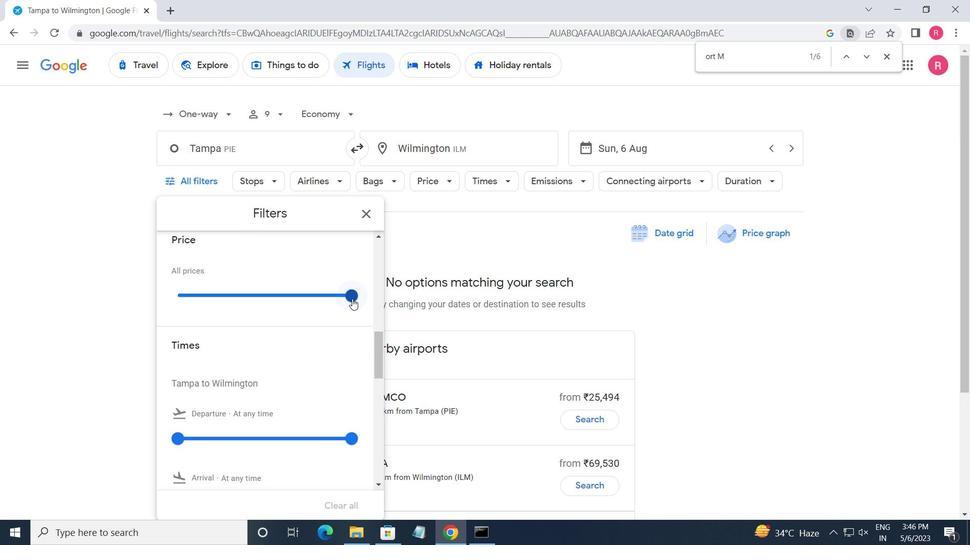 
Action: Mouse moved to (180, 313)
Screenshot: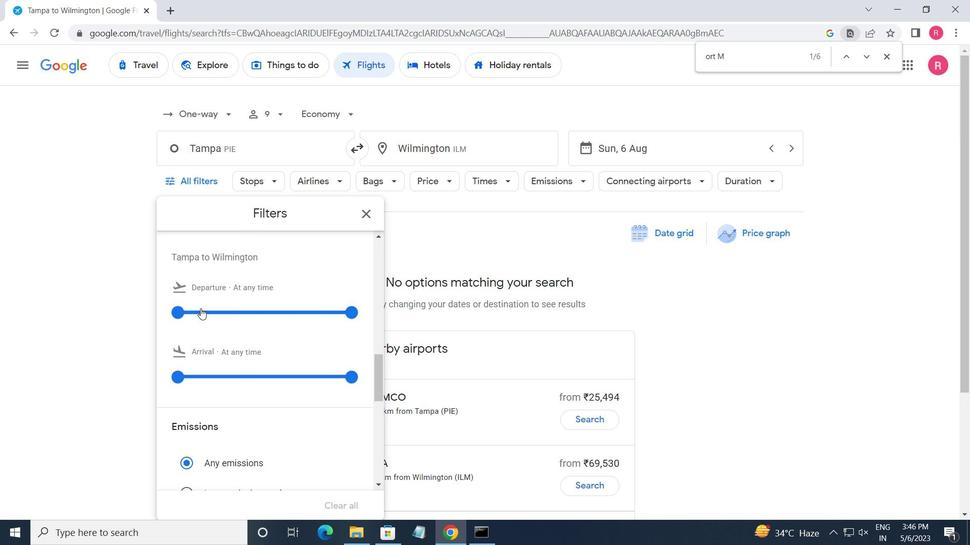 
Action: Mouse pressed left at (180, 313)
Screenshot: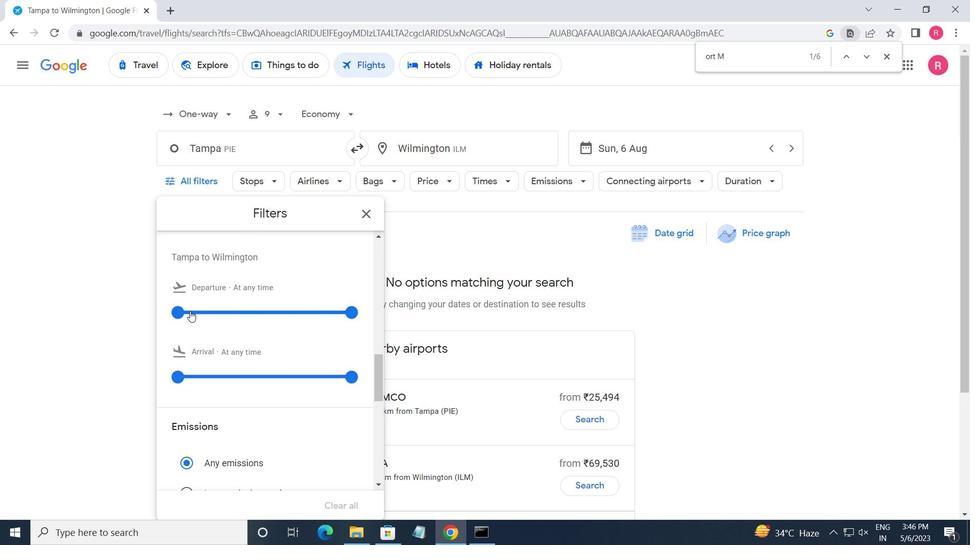 
Action: Mouse moved to (371, 221)
Screenshot: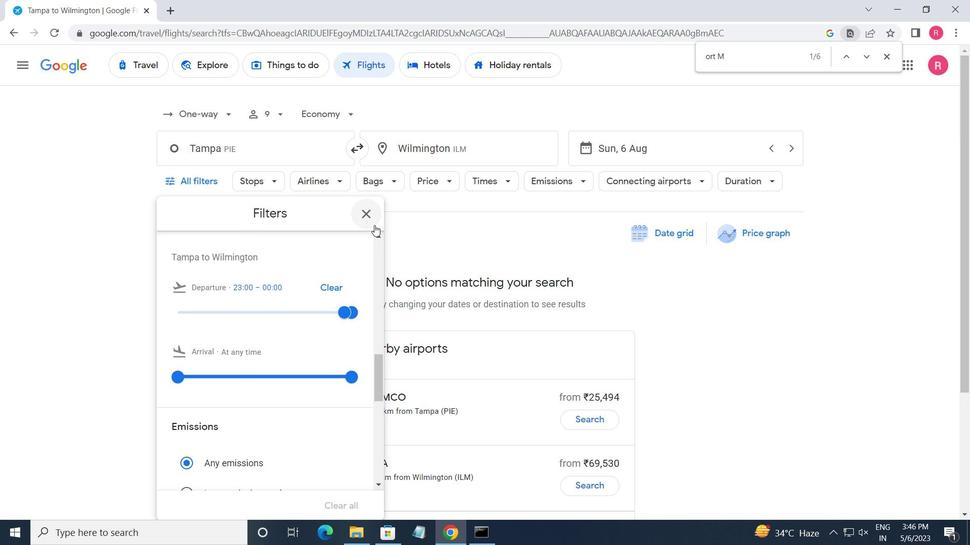 
Action: Mouse pressed left at (371, 221)
Screenshot: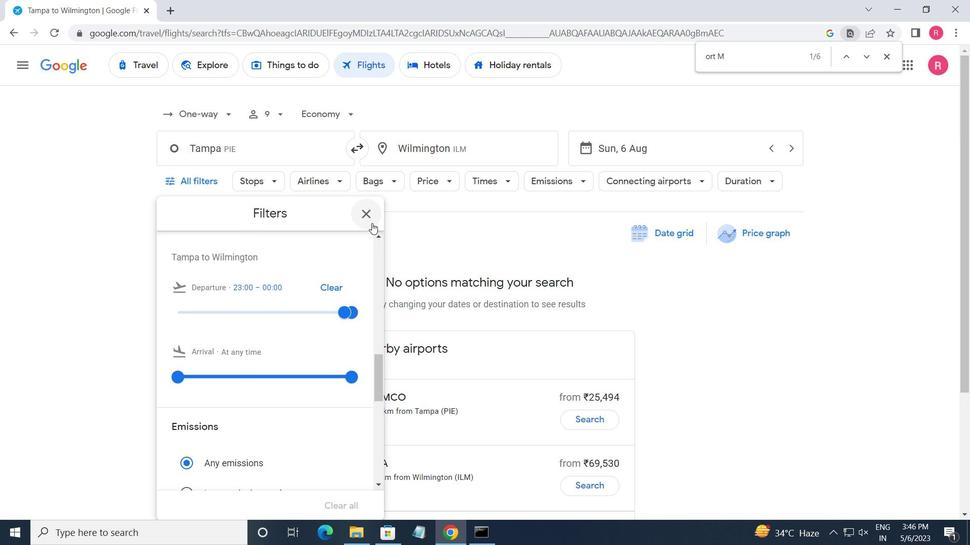 
Action: Mouse moved to (370, 215)
Screenshot: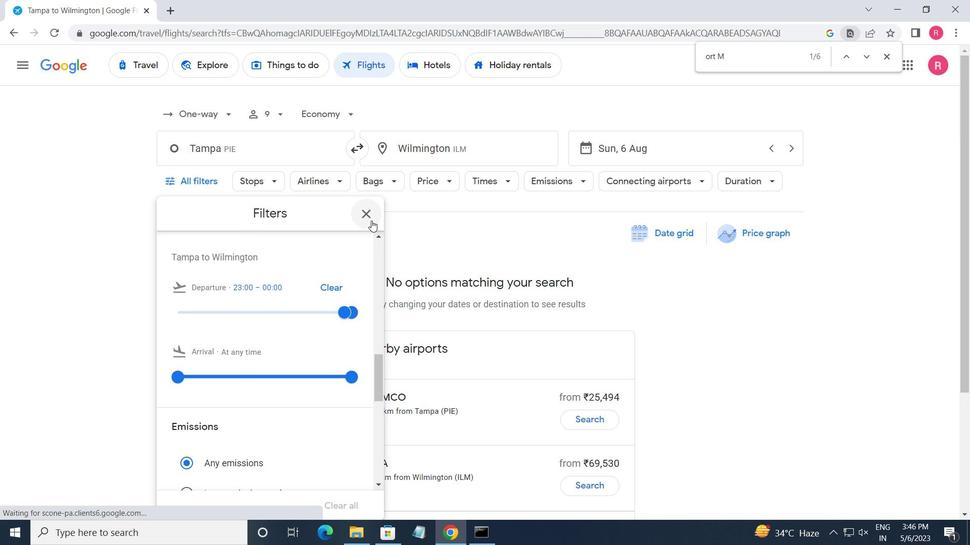 
